 Task: In the Contact  Paisley_Anderson@jpmmorgan.com, Add note: 'Schedule a meeting with the marketing team to analyze campaign performance.'. Mark checkbox to create task to follow up ': In 3 business days '. Create task, with  description: Physical meeting done, Add due date: In 3 Business Days; Add reminder: 30 Minutes before. Set Priority High and add note: Review the attached proposal. Logged in from softage.5@softage.net
Action: Mouse moved to (89, 61)
Screenshot: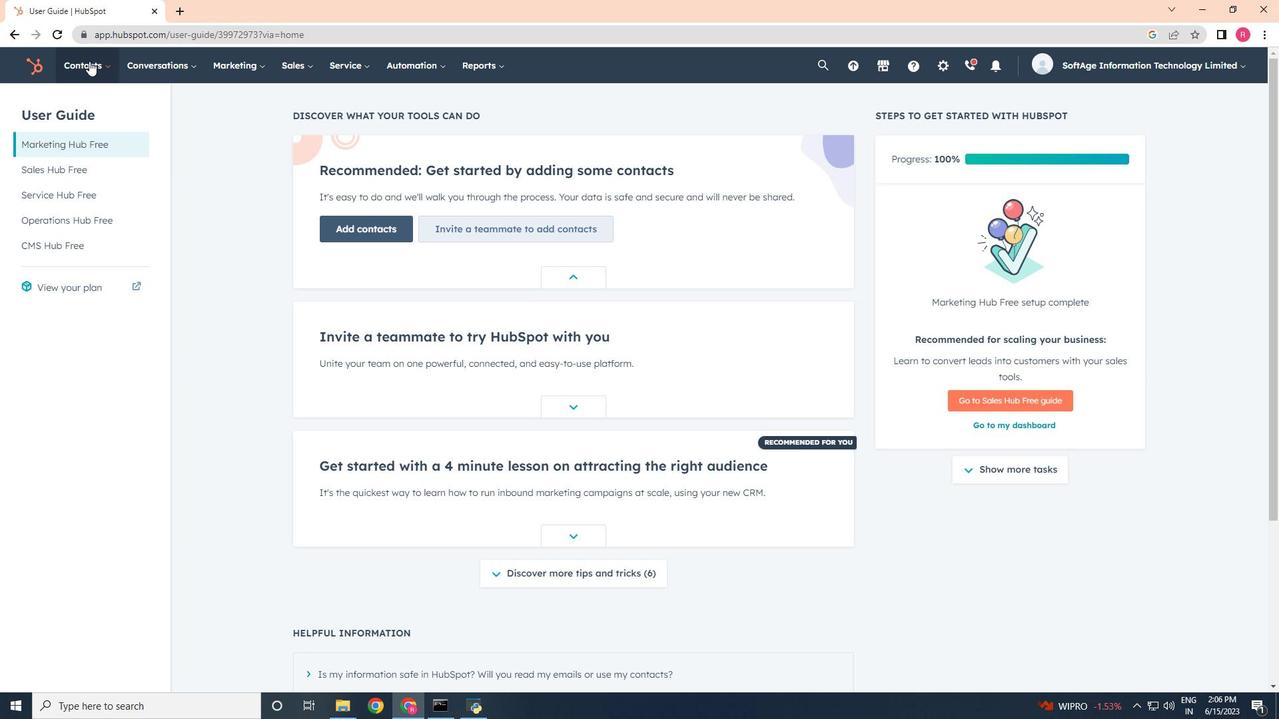 
Action: Mouse pressed left at (89, 61)
Screenshot: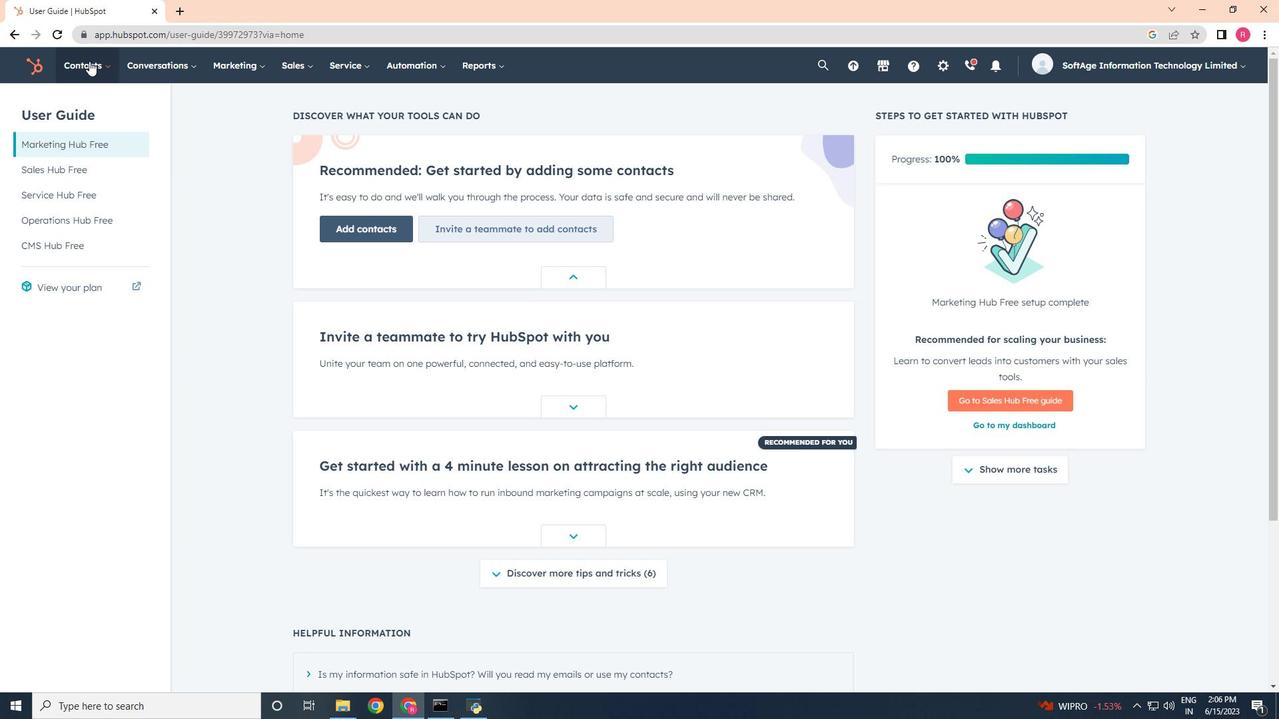 
Action: Mouse moved to (95, 97)
Screenshot: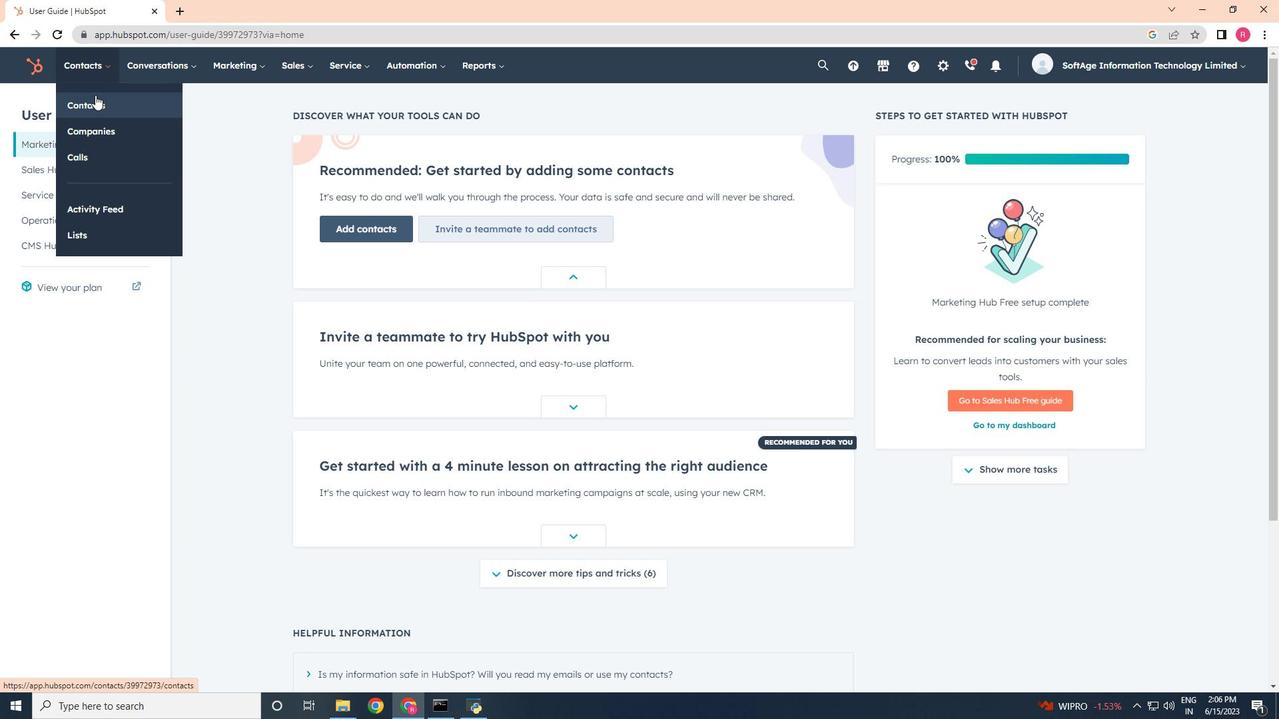 
Action: Mouse pressed left at (95, 97)
Screenshot: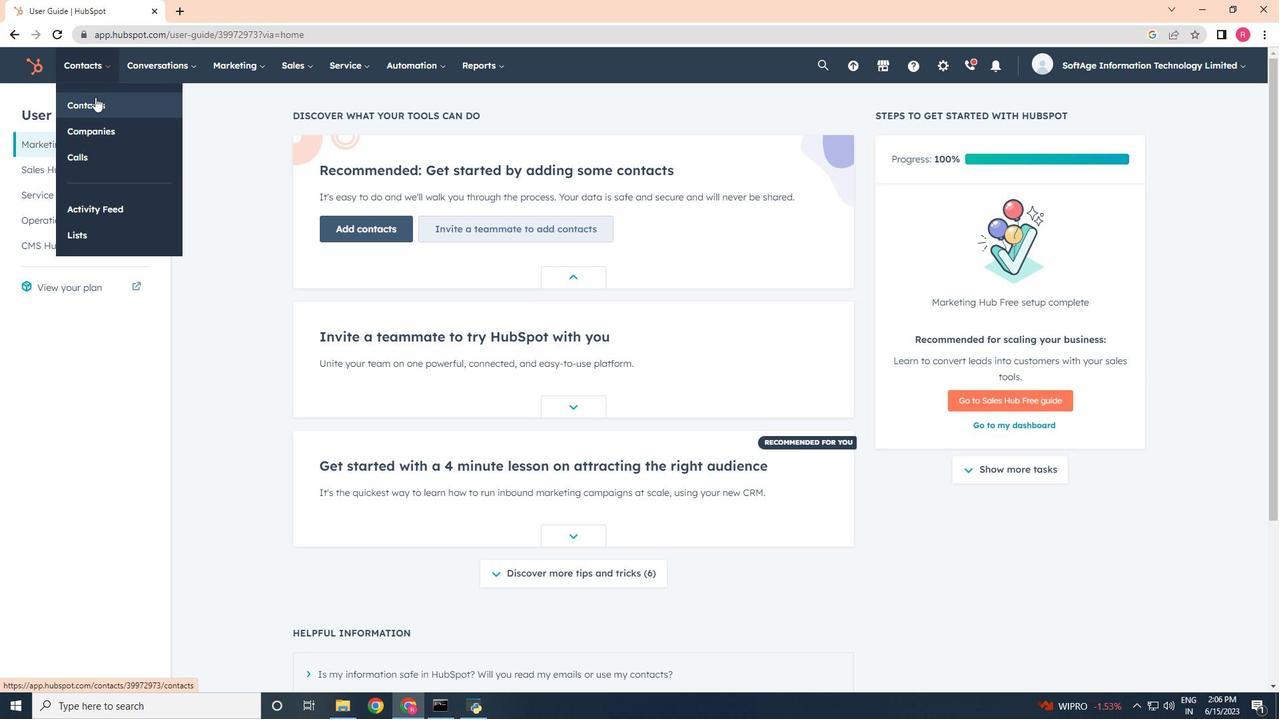 
Action: Mouse moved to (119, 211)
Screenshot: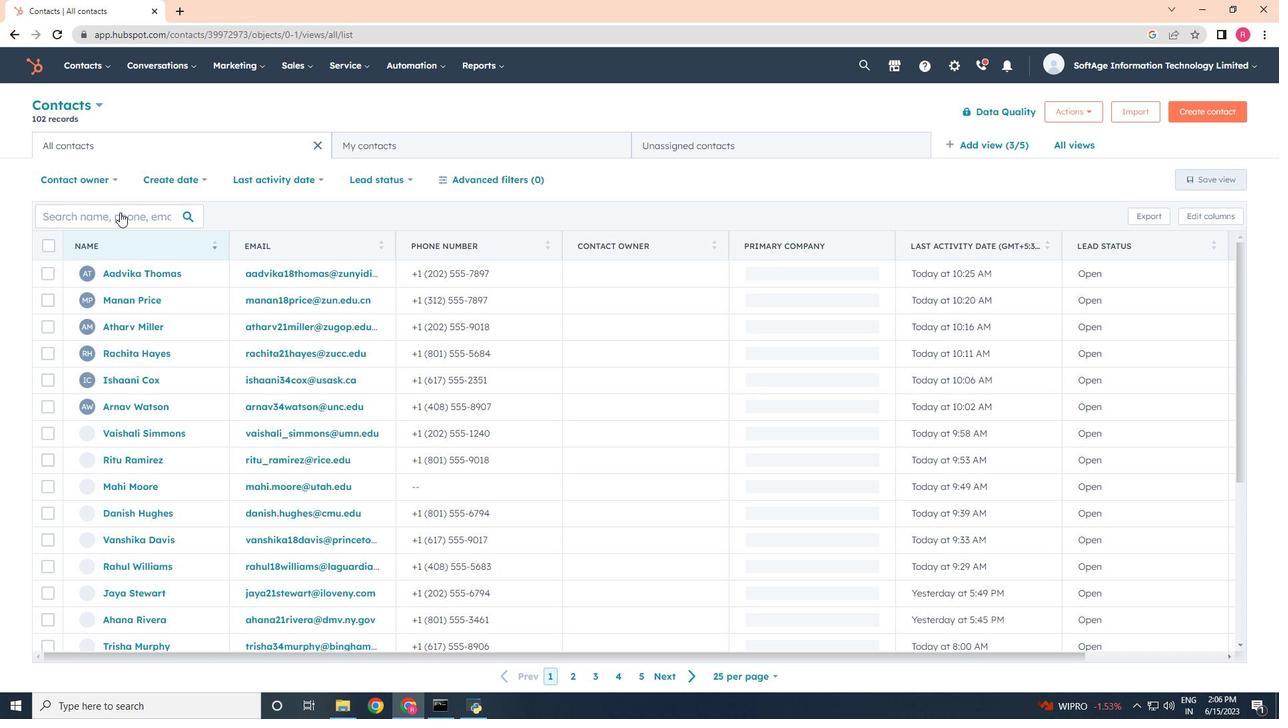 
Action: Mouse pressed left at (119, 211)
Screenshot: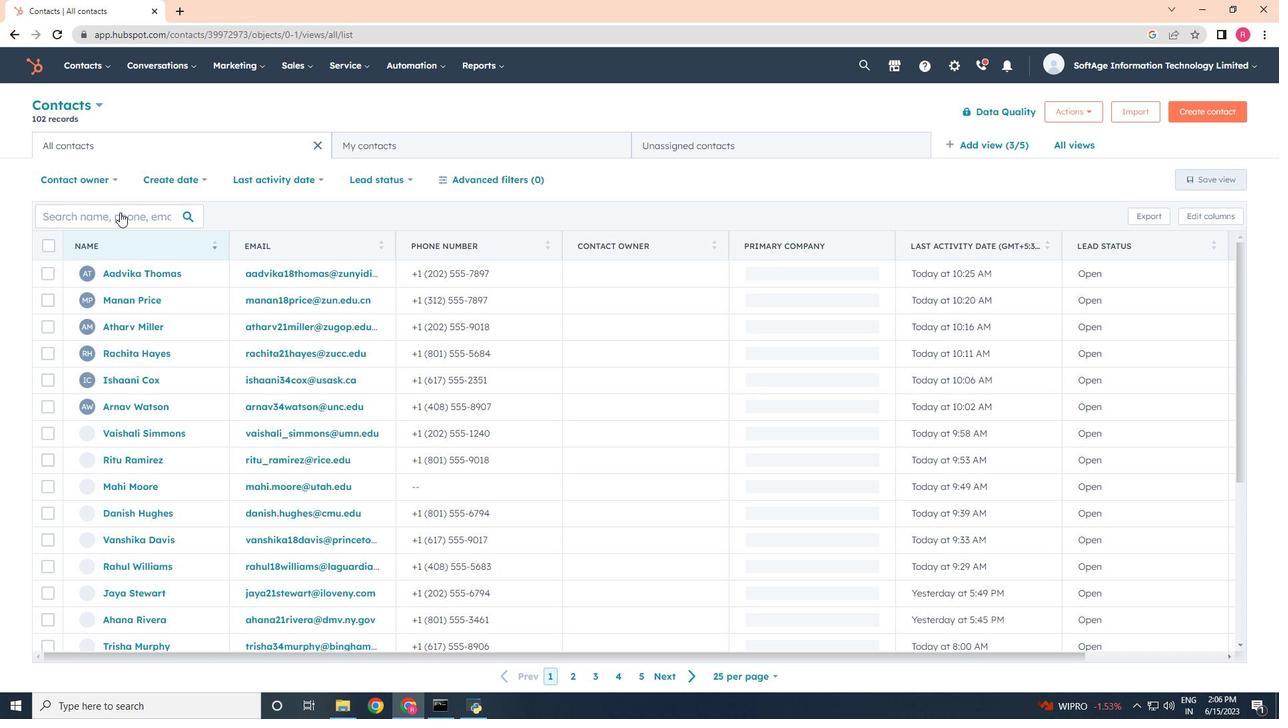 
Action: Mouse moved to (119, 210)
Screenshot: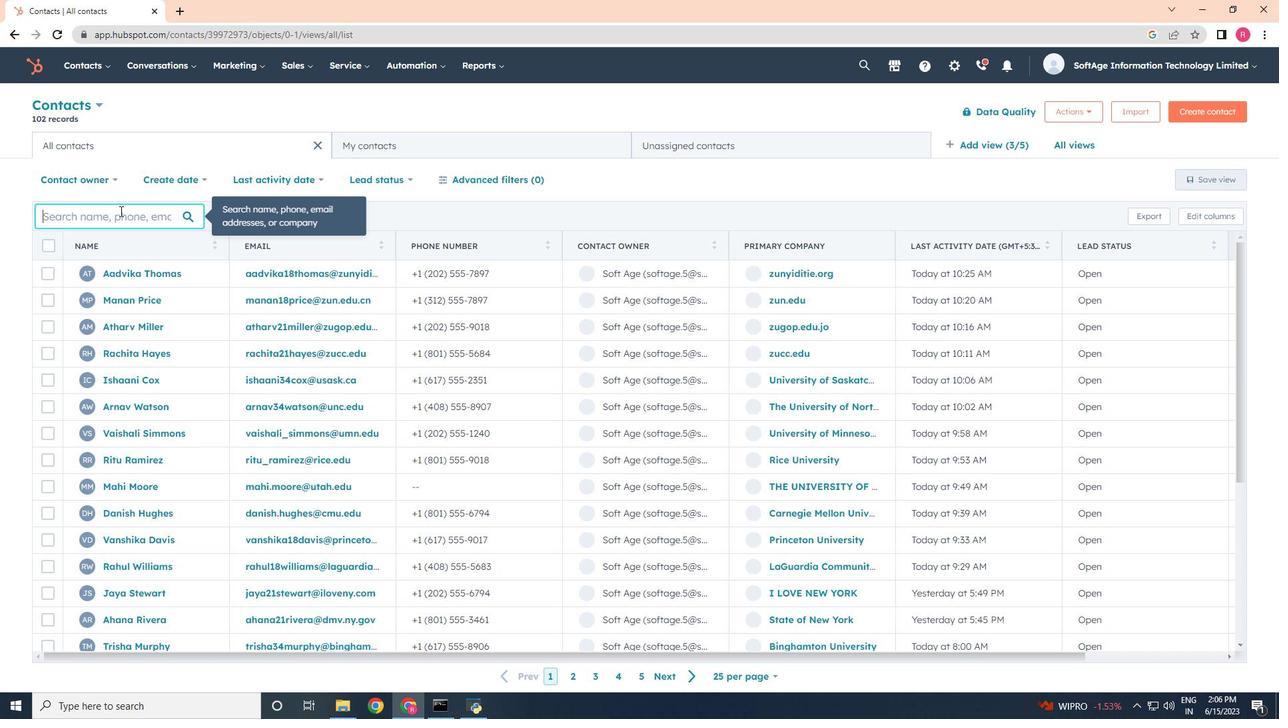 
Action: Key pressed <Key.shift><Key.shift><Key.shift><Key.shift><Key.shift><Key.shift><Key.shift>Paisley<Key.shift><Key.shift><Key.shift><Key.shift><Key.shift><Key.shift>_<Key.shift><Key.shift><Key.shift><Key.shift><Key.shift><Key.shift><Key.shift><Key.shift><Key.shift><Key.shift><Key.shift><Key.shift><Key.shift>Anderson
Screenshot: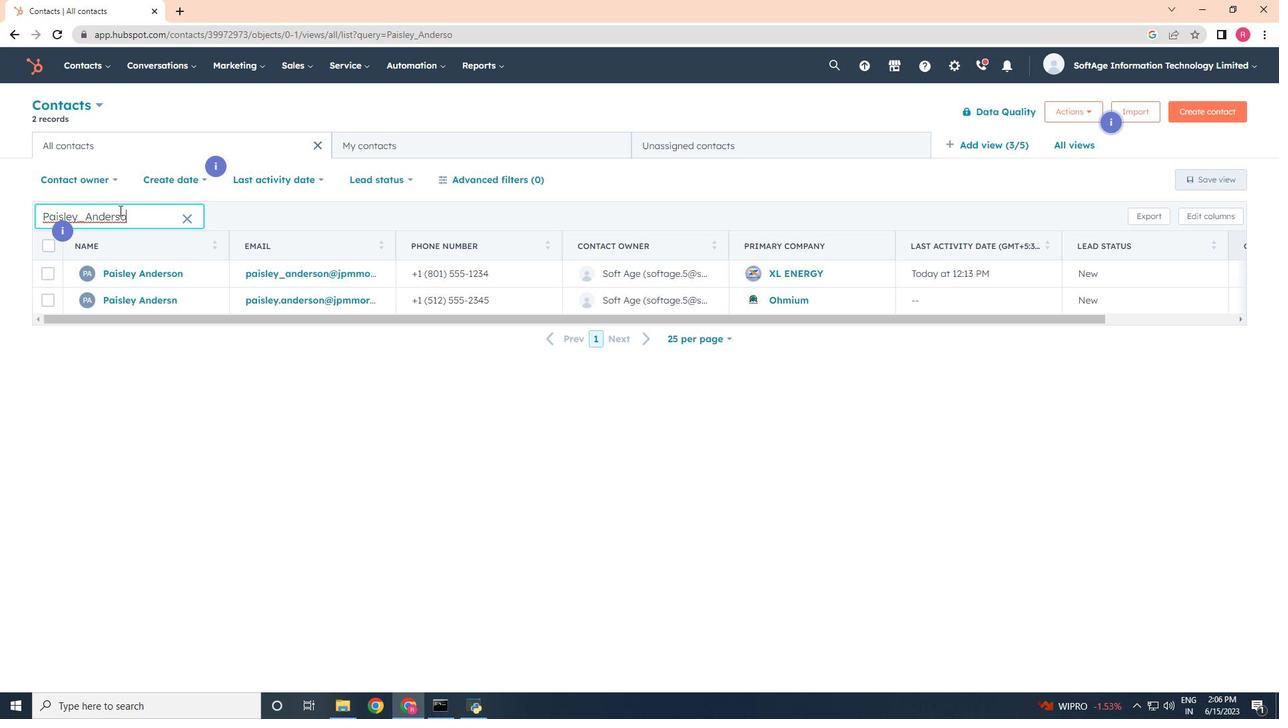 
Action: Mouse moved to (134, 275)
Screenshot: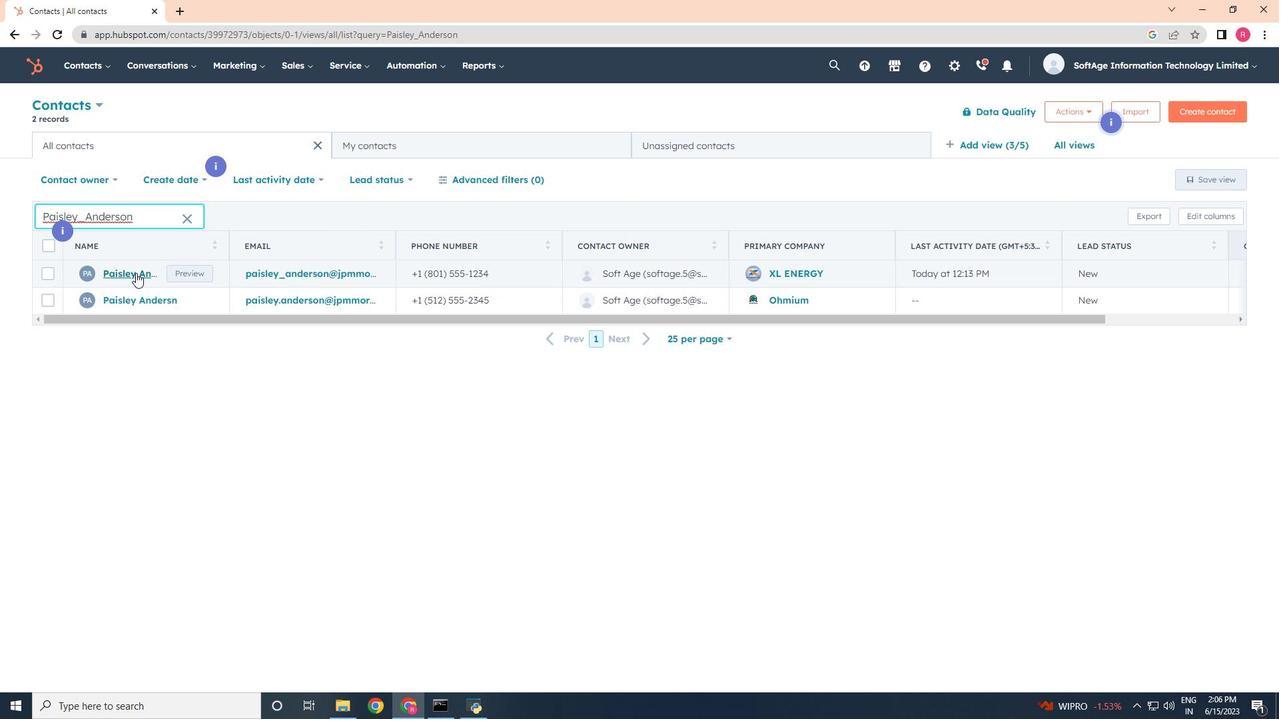 
Action: Mouse pressed left at (134, 275)
Screenshot: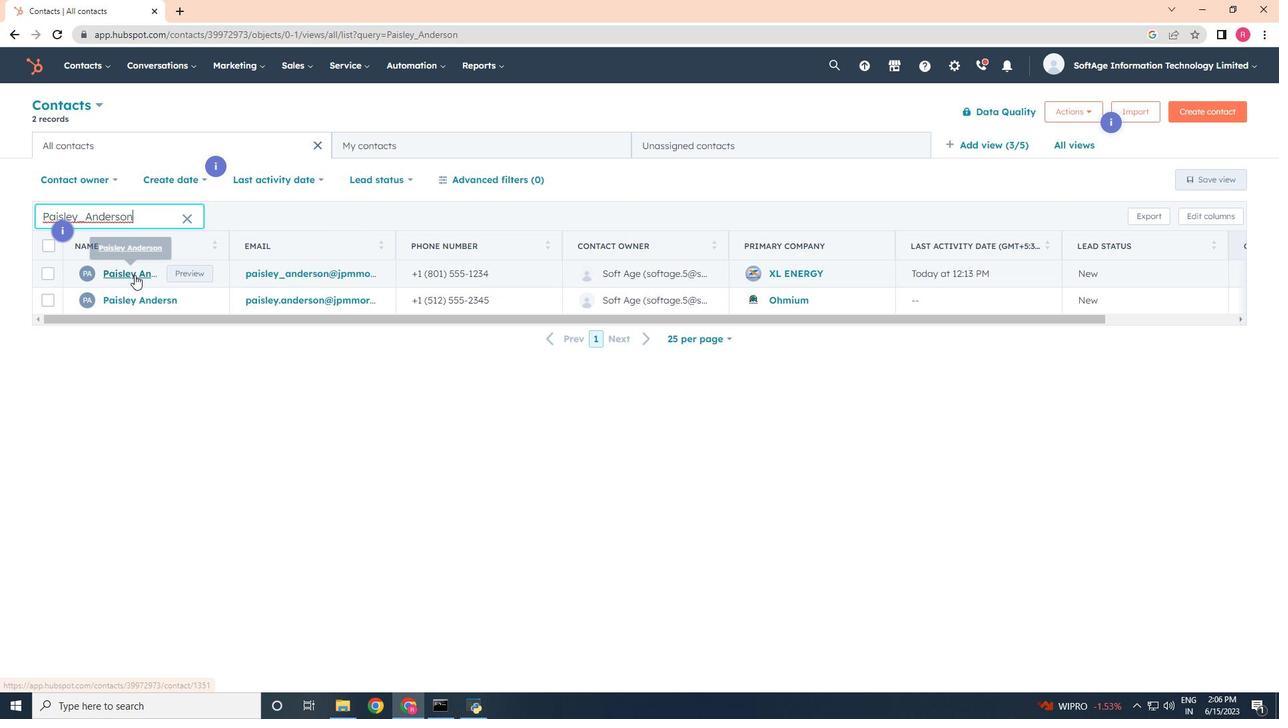 
Action: Mouse moved to (54, 233)
Screenshot: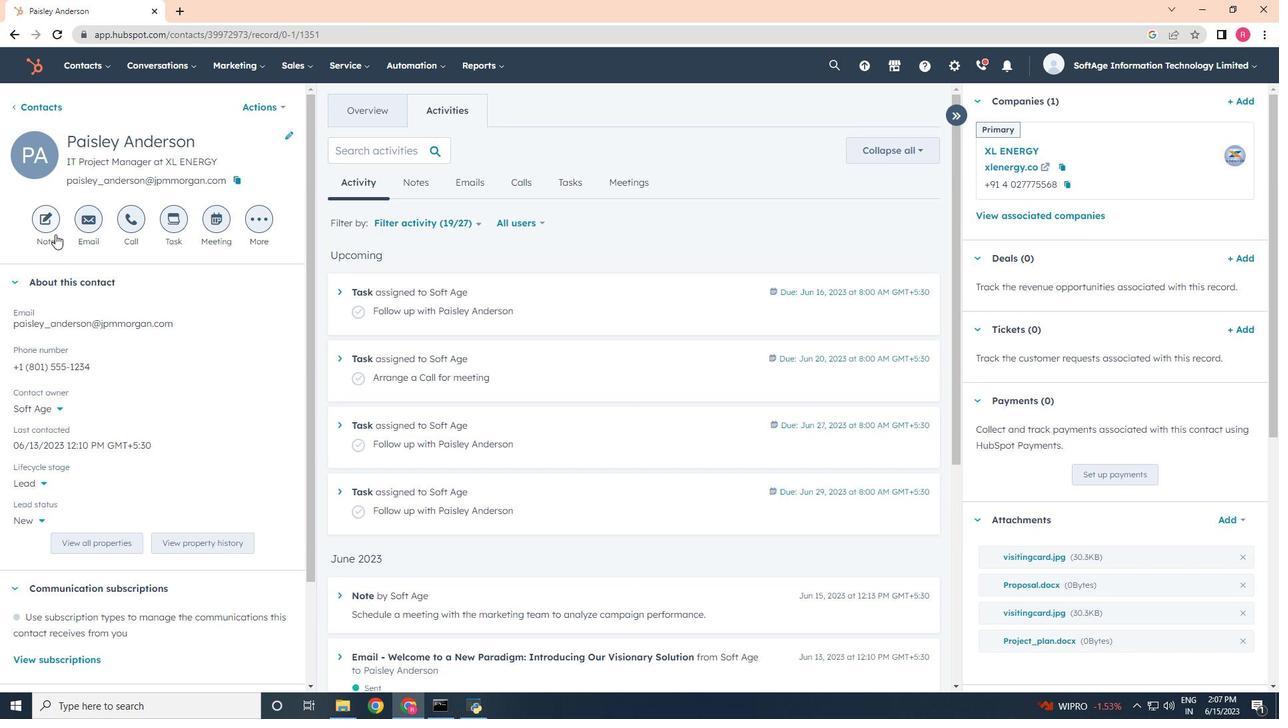 
Action: Mouse pressed left at (54, 233)
Screenshot: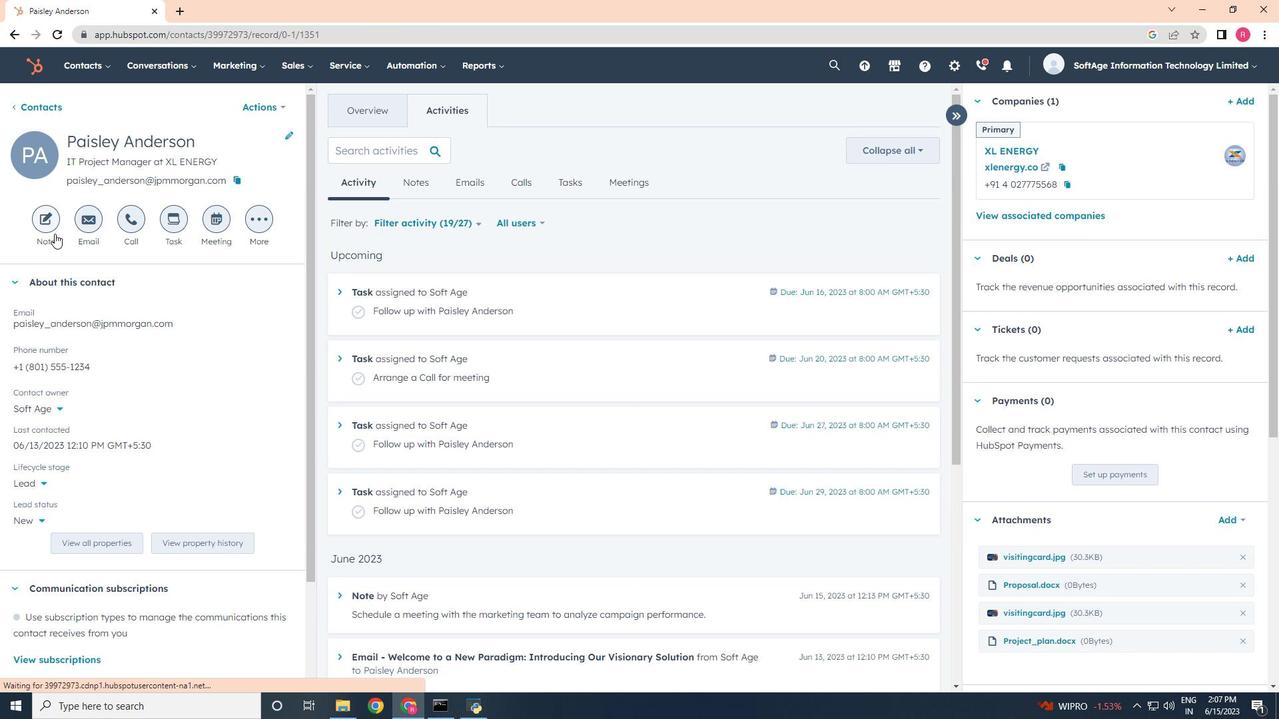 
Action: Mouse moved to (77, 291)
Screenshot: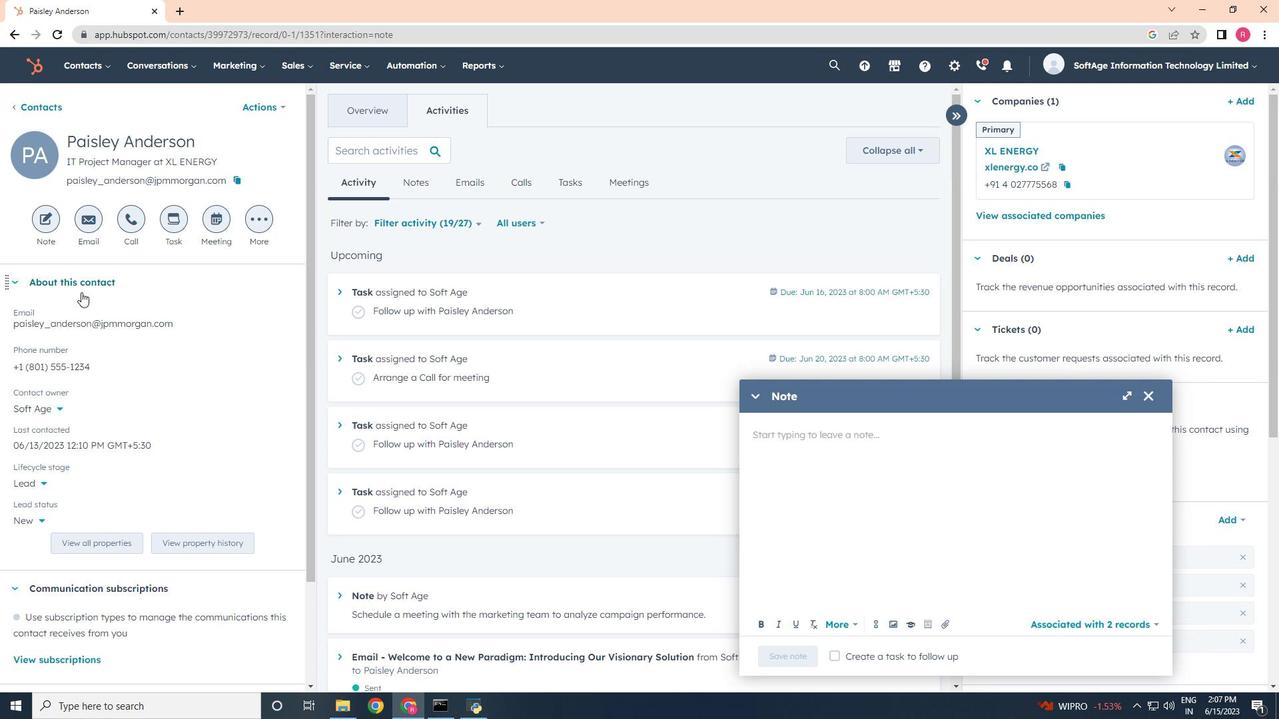 
Action: Key pressed <Key.shift>Schedule<Key.space>a<Key.space>meeting<Key.space>with<Key.space>the<Key.space>marketing<Key.space>team<Key.space>to<Key.space>analyze<Key.space>x<Key.backspace>campaogn<Key.space>performance.
Screenshot: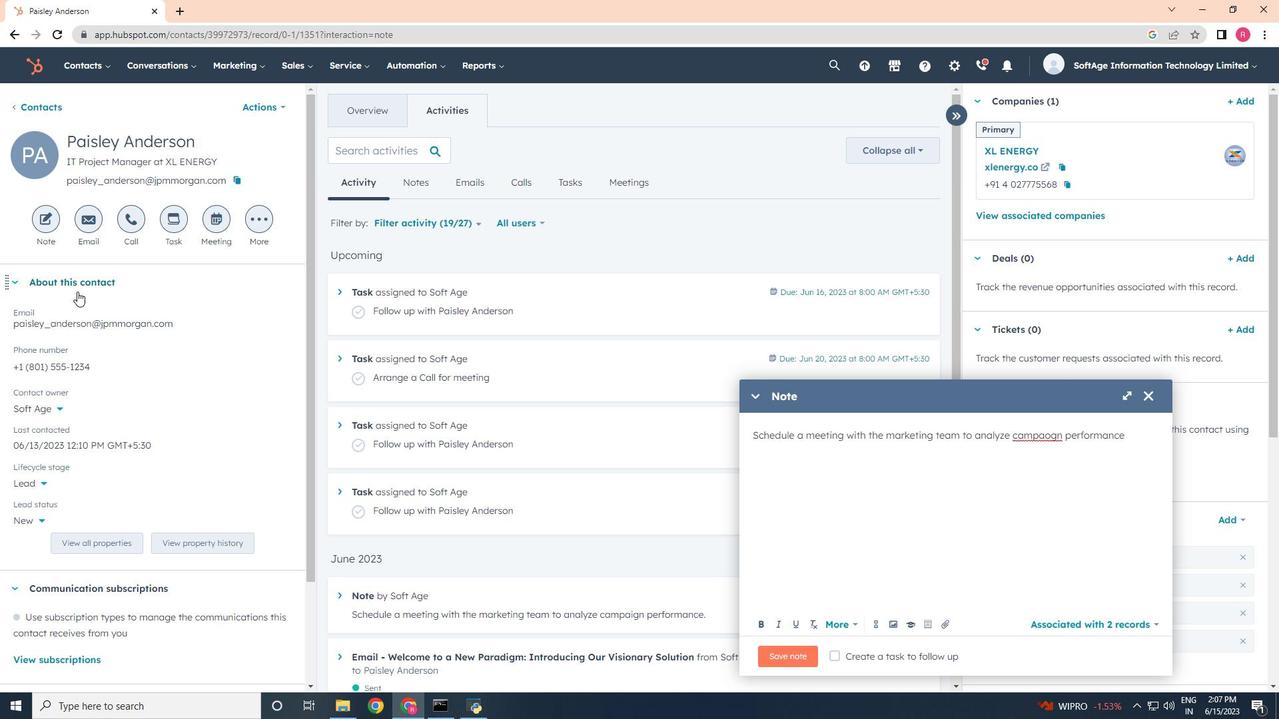 
Action: Mouse moved to (1051, 438)
Screenshot: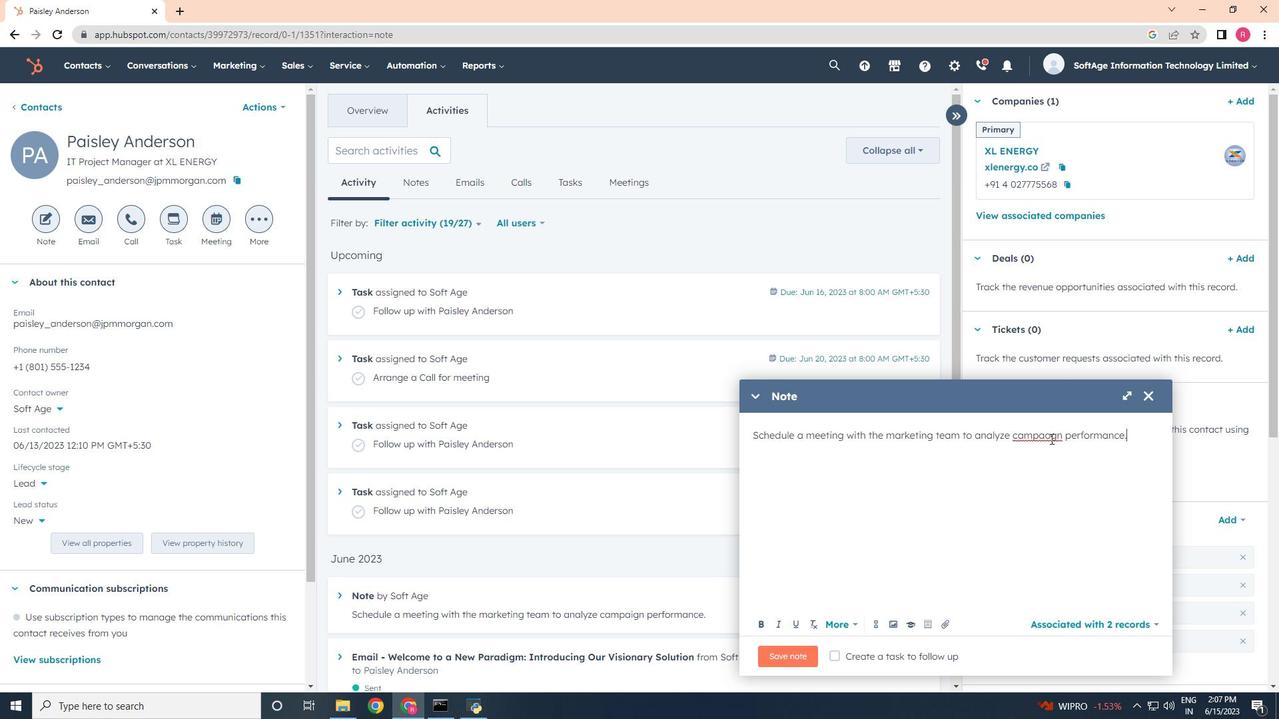 
Action: Mouse pressed left at (1051, 438)
Screenshot: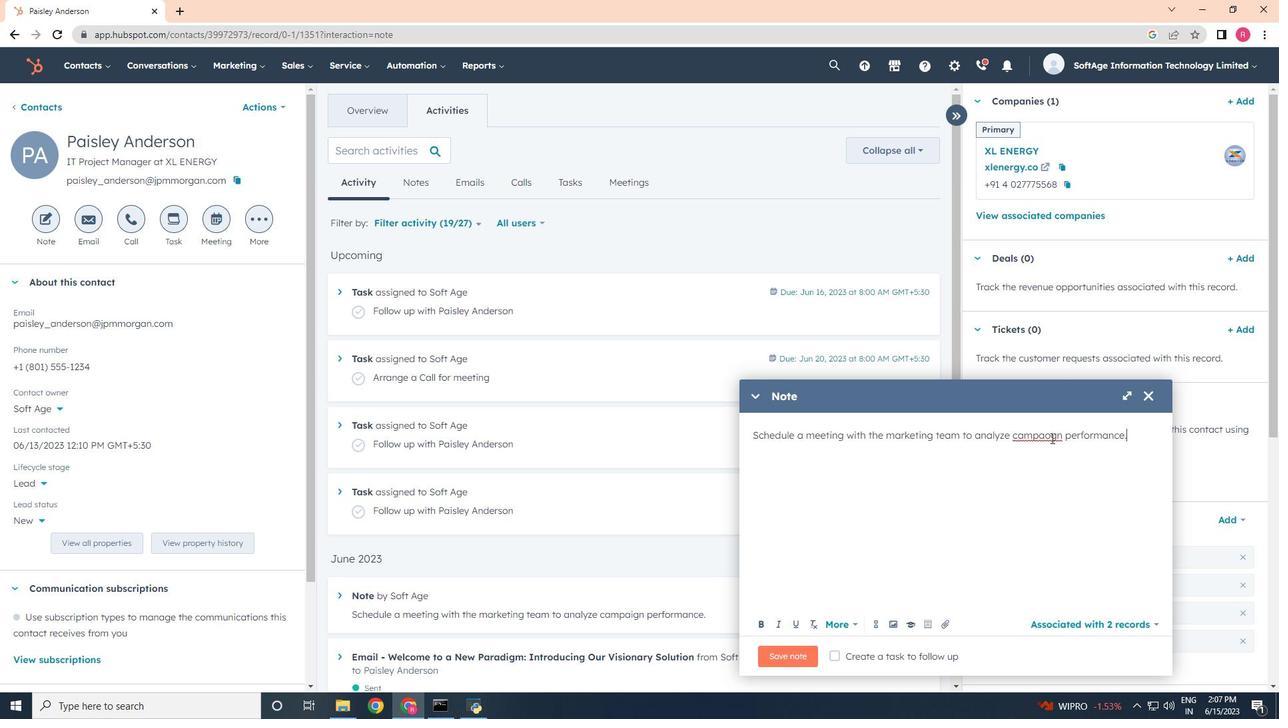 
Action: Mouse moved to (947, 571)
Screenshot: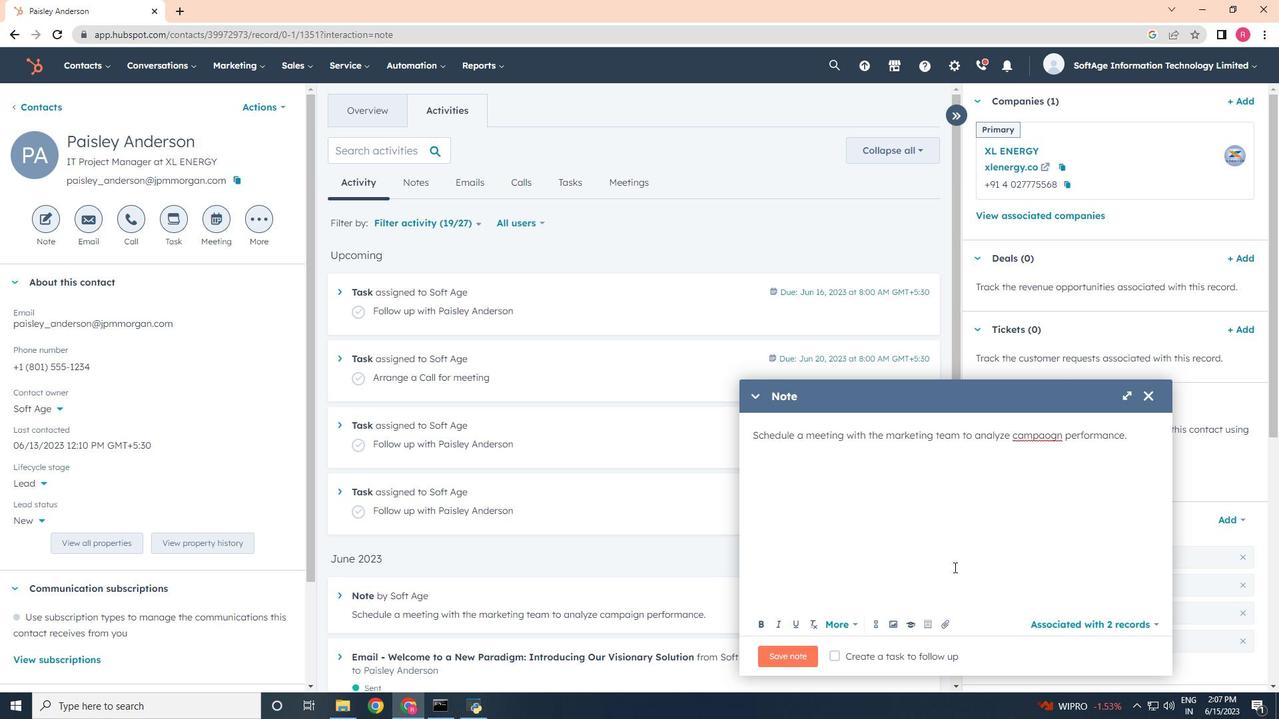 
Action: Key pressed <Key.backspace>i
Screenshot: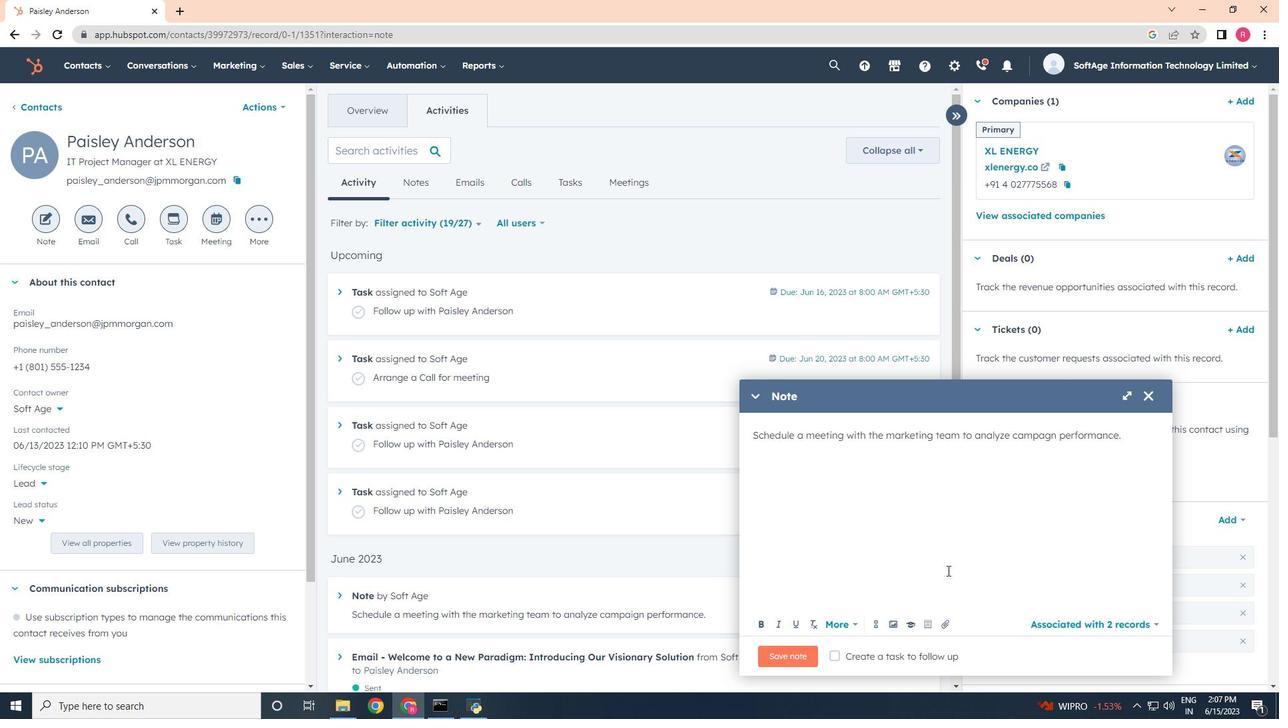 
Action: Mouse moved to (831, 659)
Screenshot: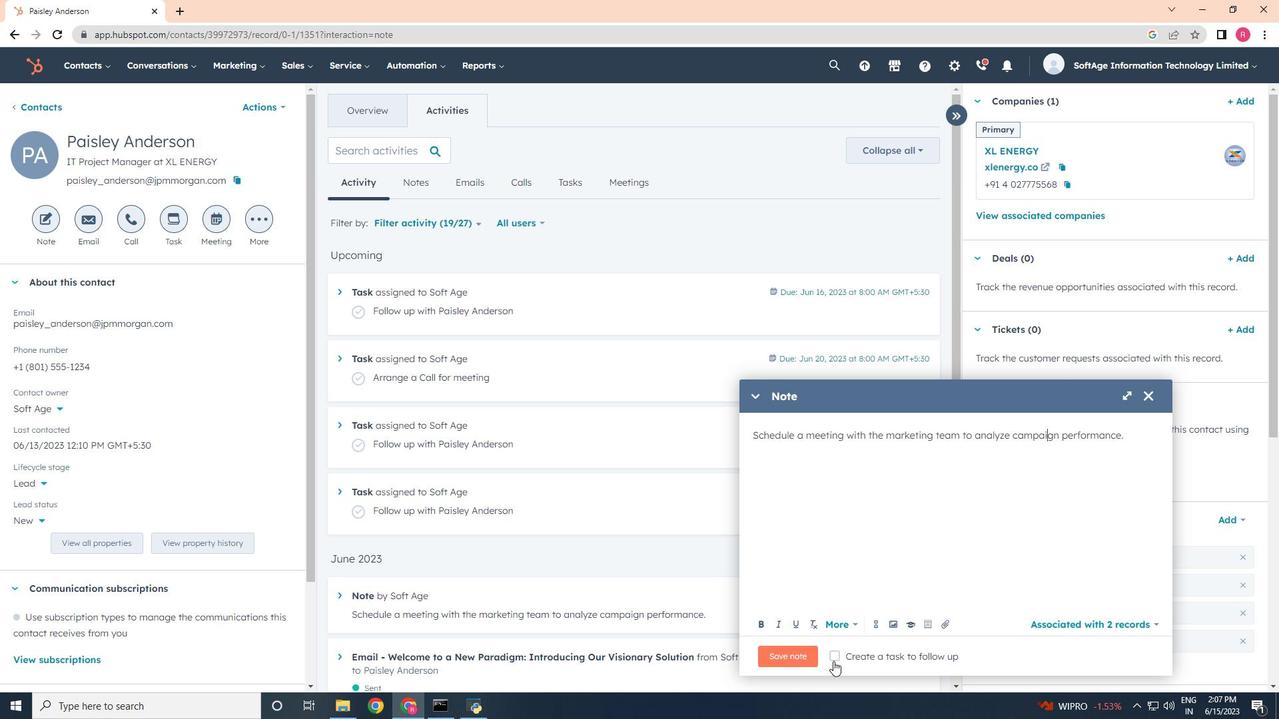 
Action: Mouse pressed left at (831, 659)
Screenshot: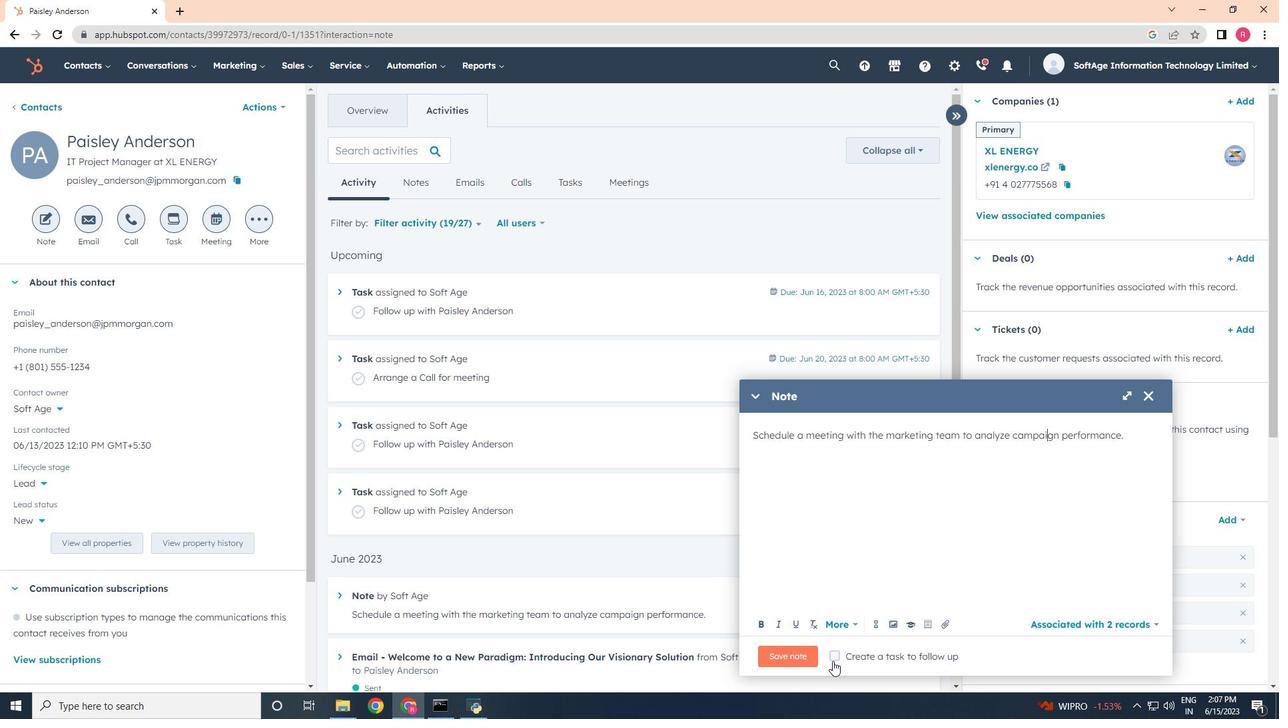 
Action: Mouse moved to (1049, 655)
Screenshot: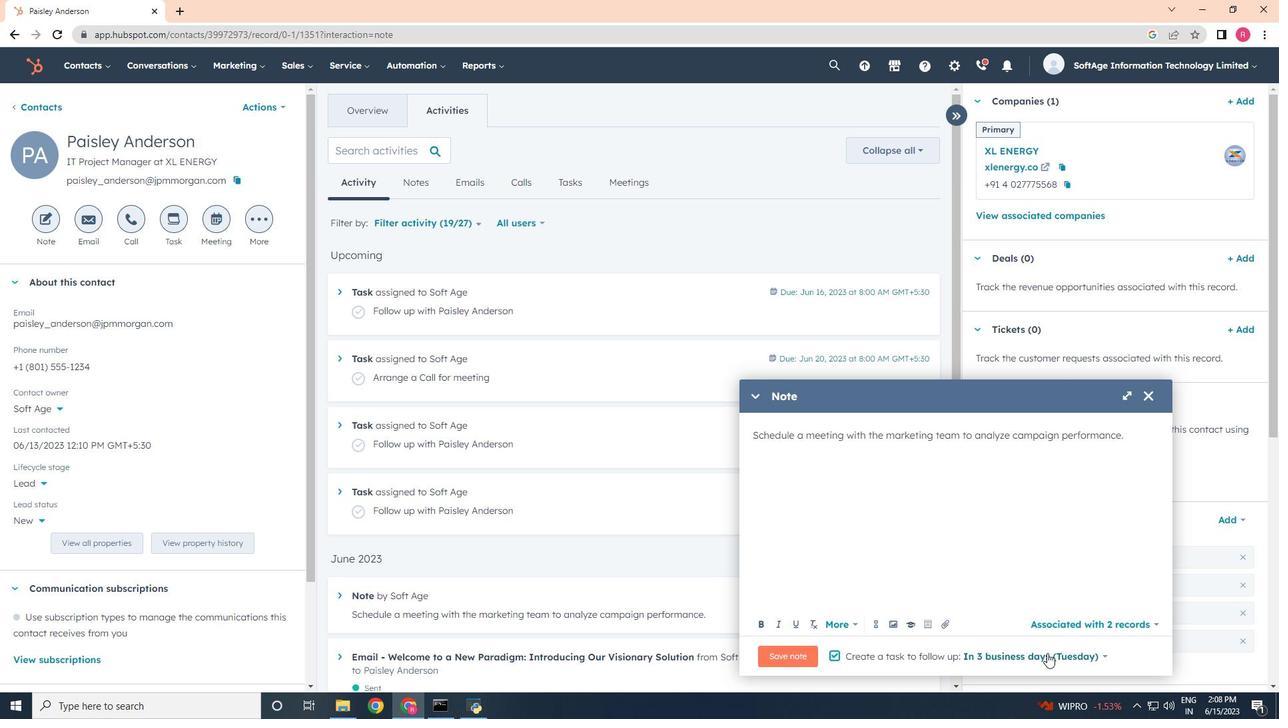 
Action: Mouse pressed left at (1049, 655)
Screenshot: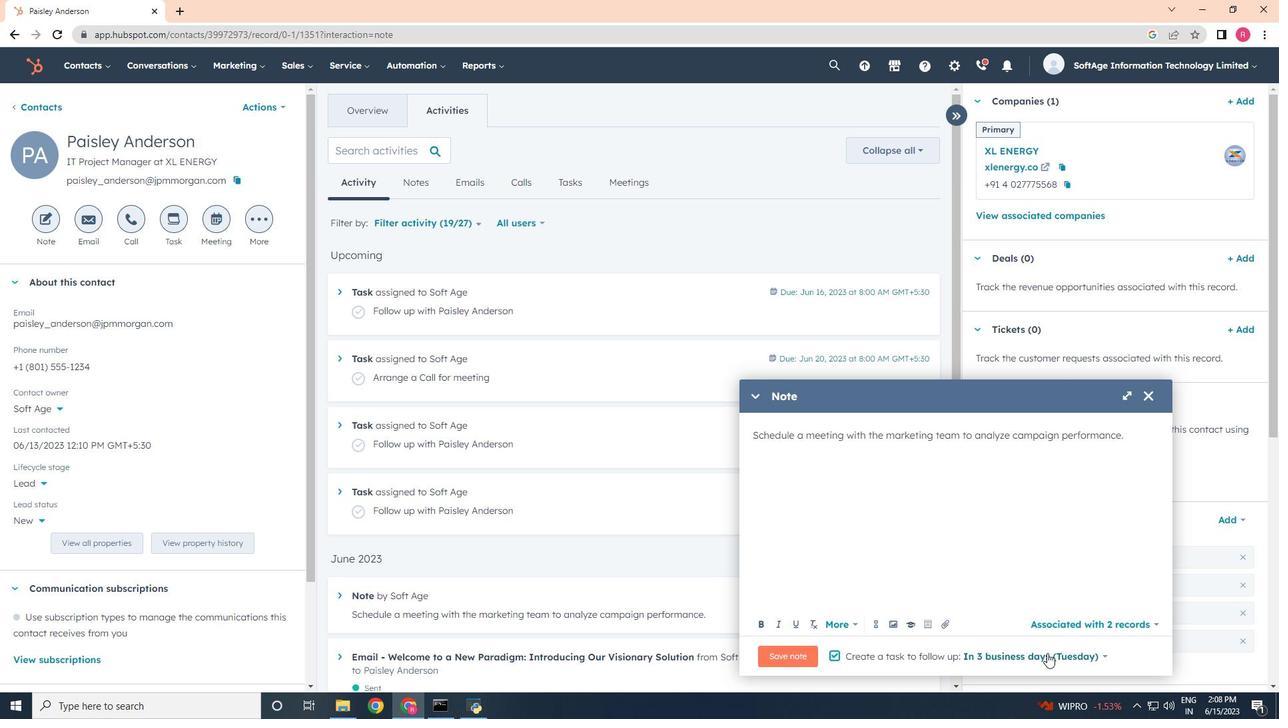 
Action: Mouse moved to (1057, 524)
Screenshot: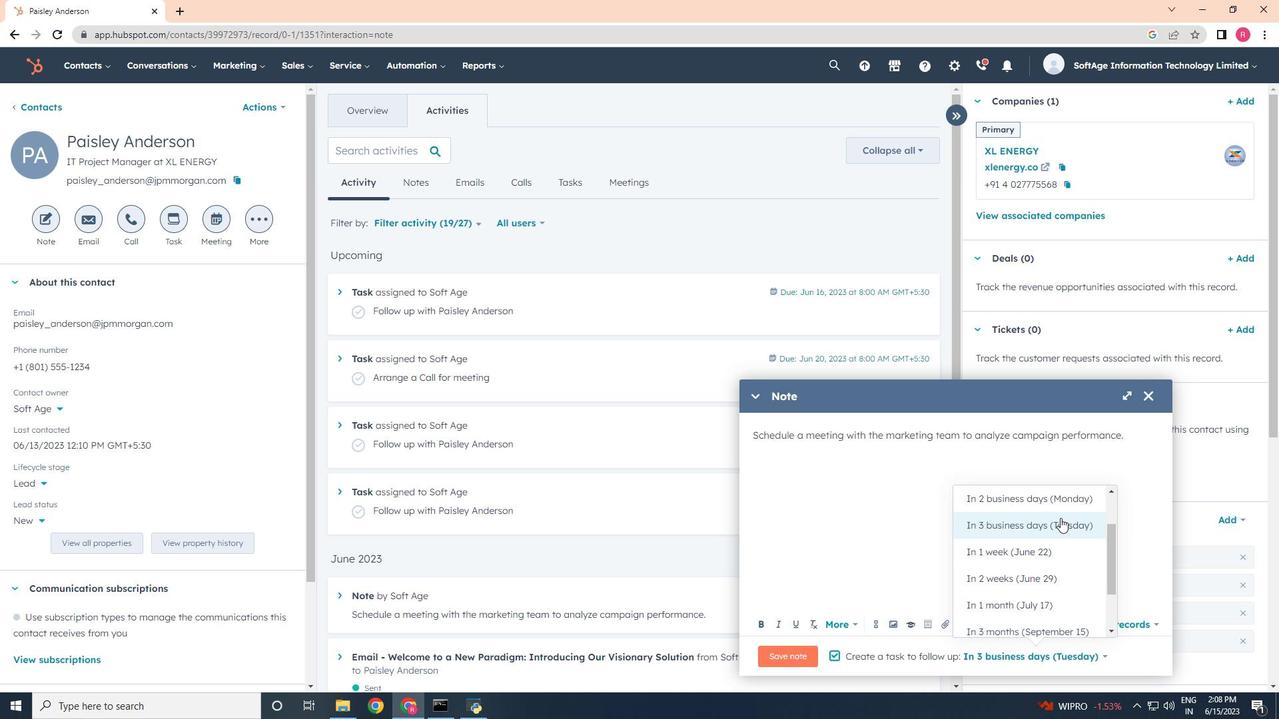 
Action: Mouse pressed left at (1057, 524)
Screenshot: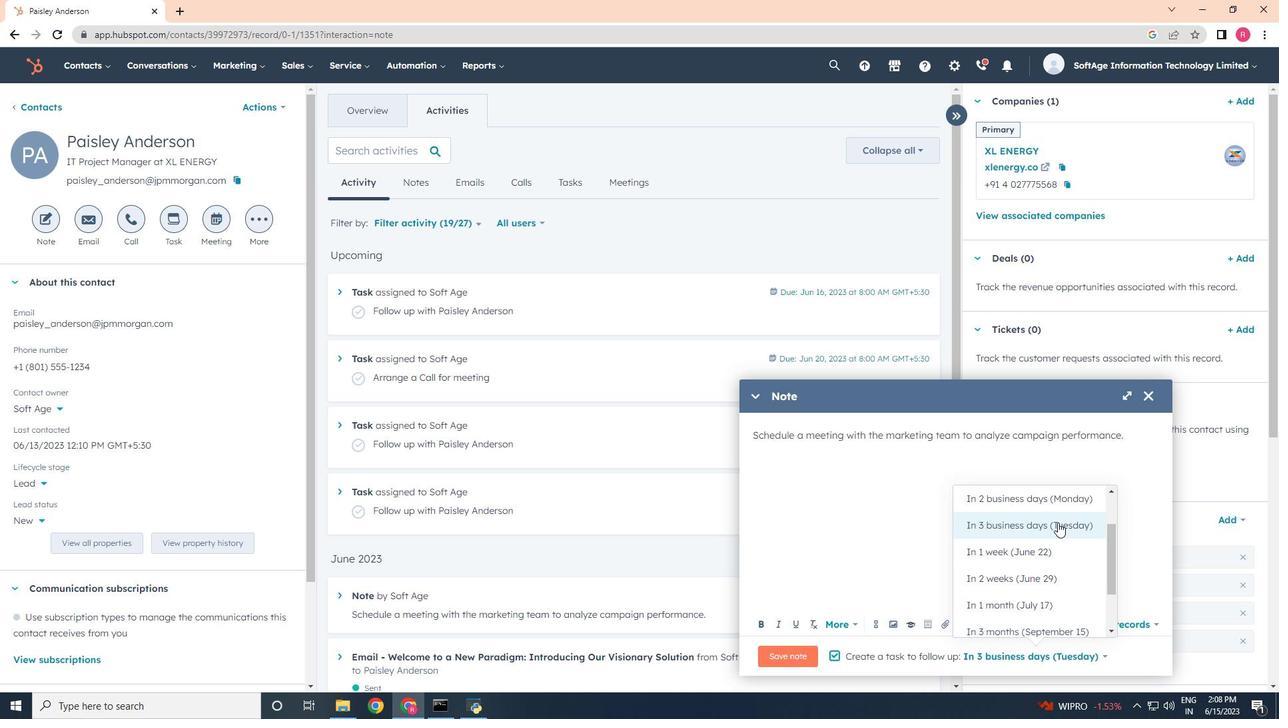
Action: Mouse moved to (793, 655)
Screenshot: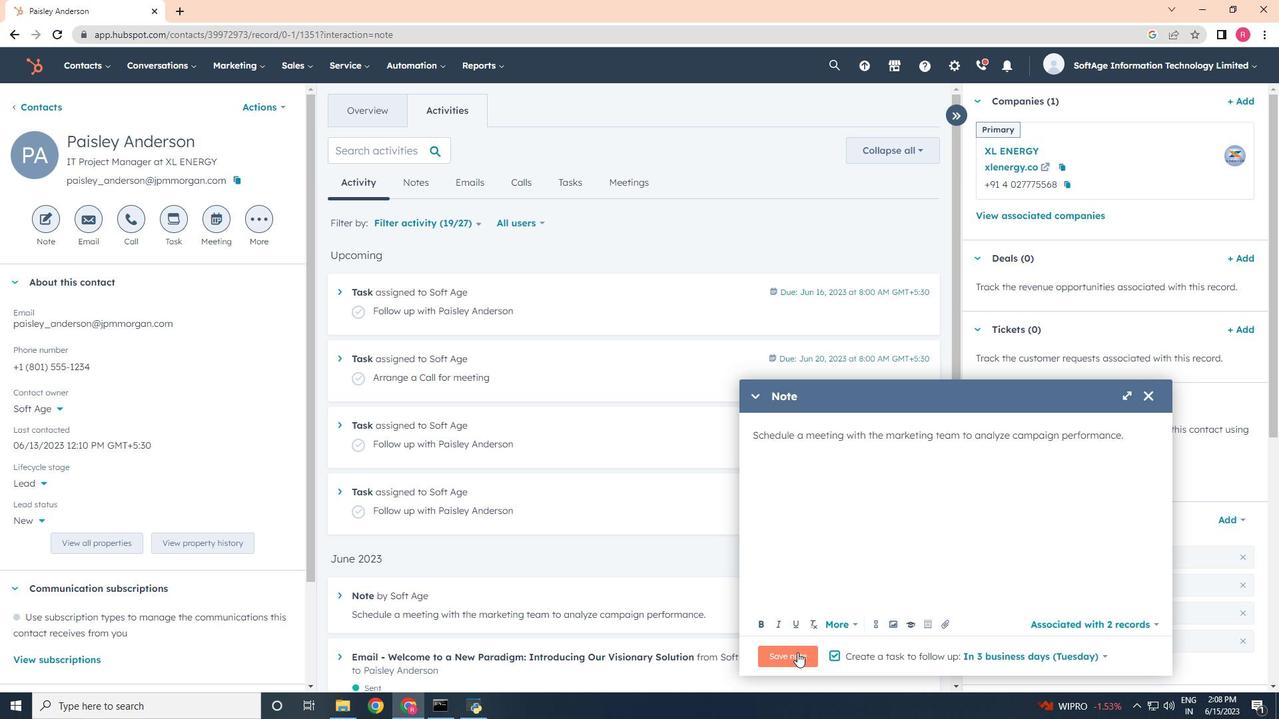 
Action: Mouse pressed left at (793, 655)
Screenshot: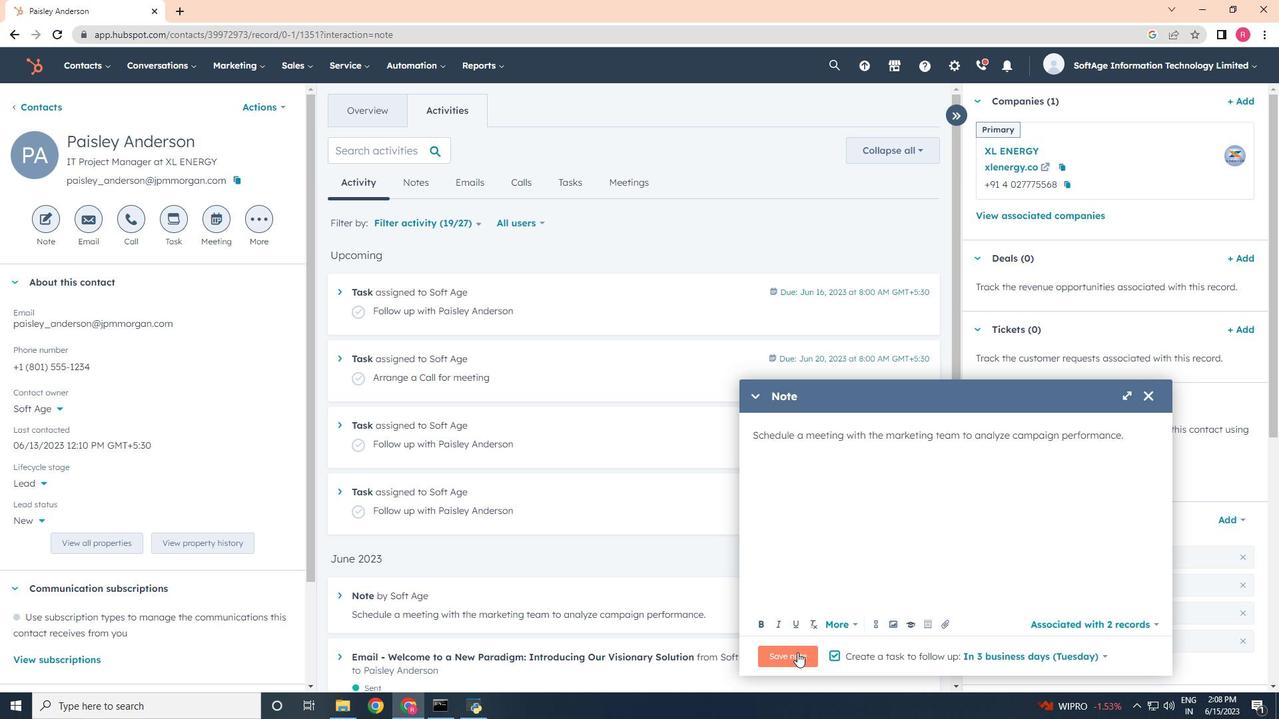 
Action: Mouse moved to (183, 225)
Screenshot: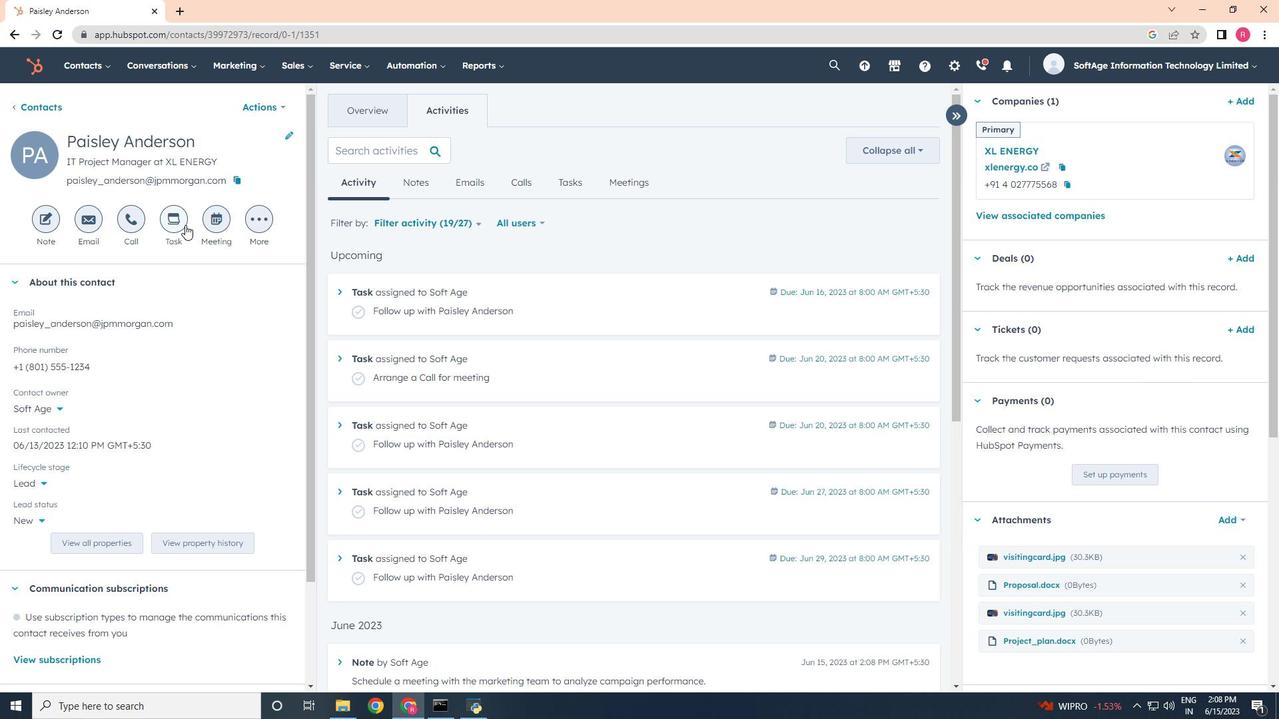 
Action: Mouse pressed left at (183, 225)
Screenshot: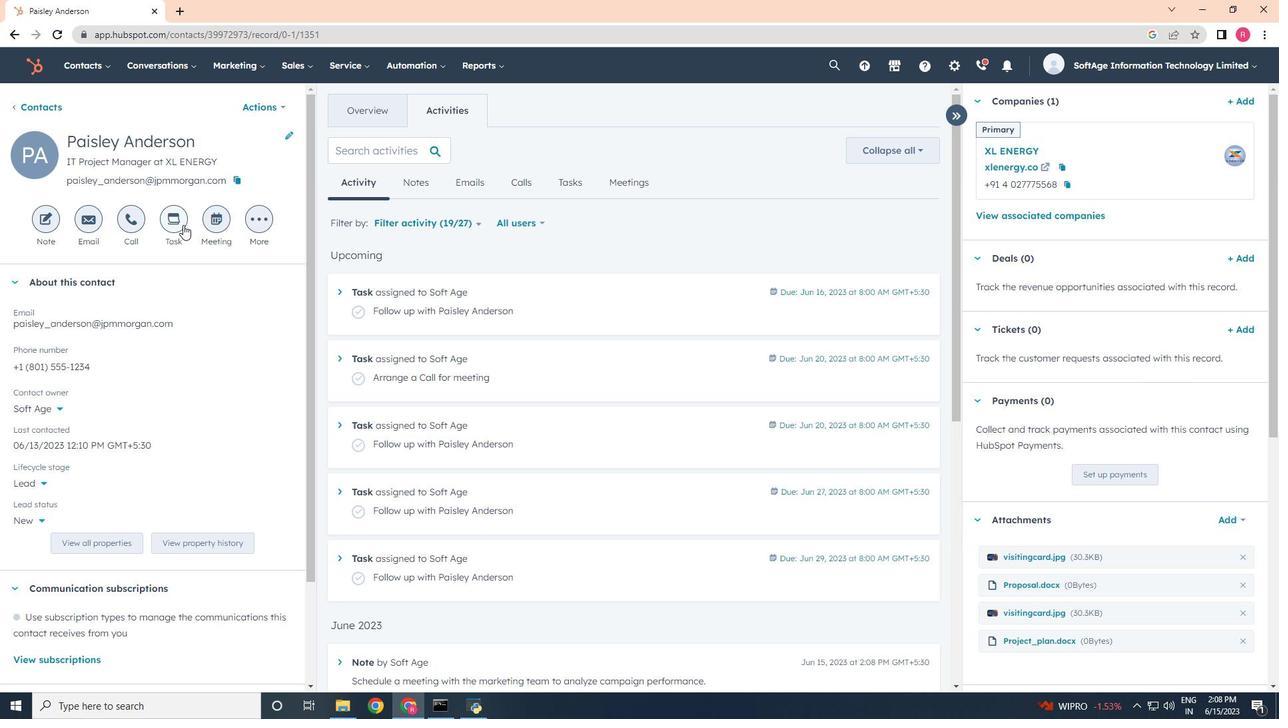 
Action: Mouse moved to (817, 379)
Screenshot: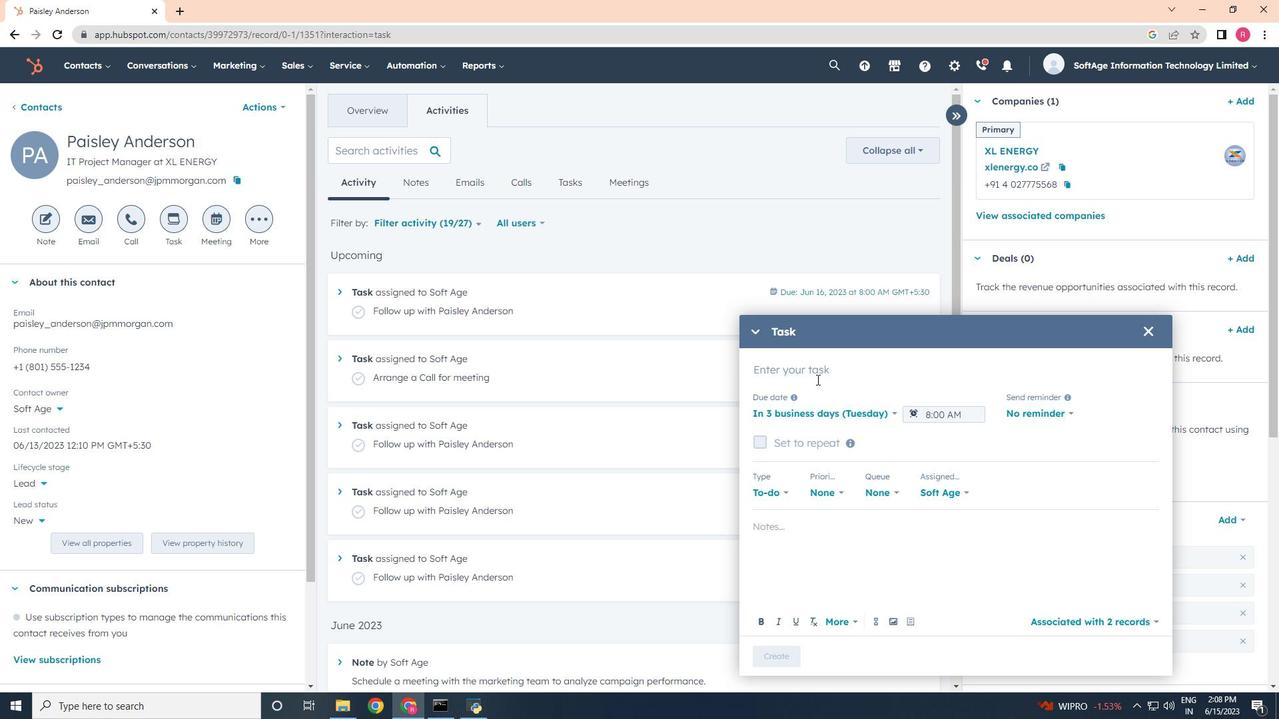 
Action: Mouse pressed left at (817, 379)
Screenshot: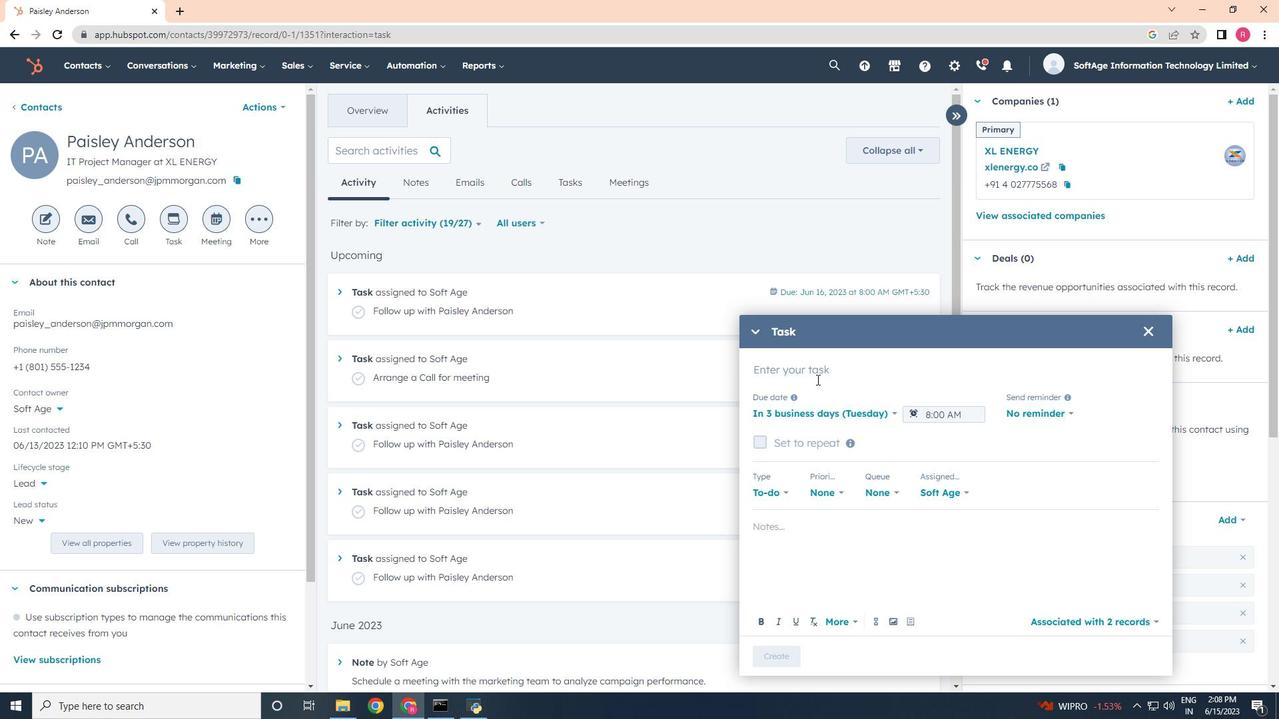 
Action: Mouse moved to (689, 298)
Screenshot: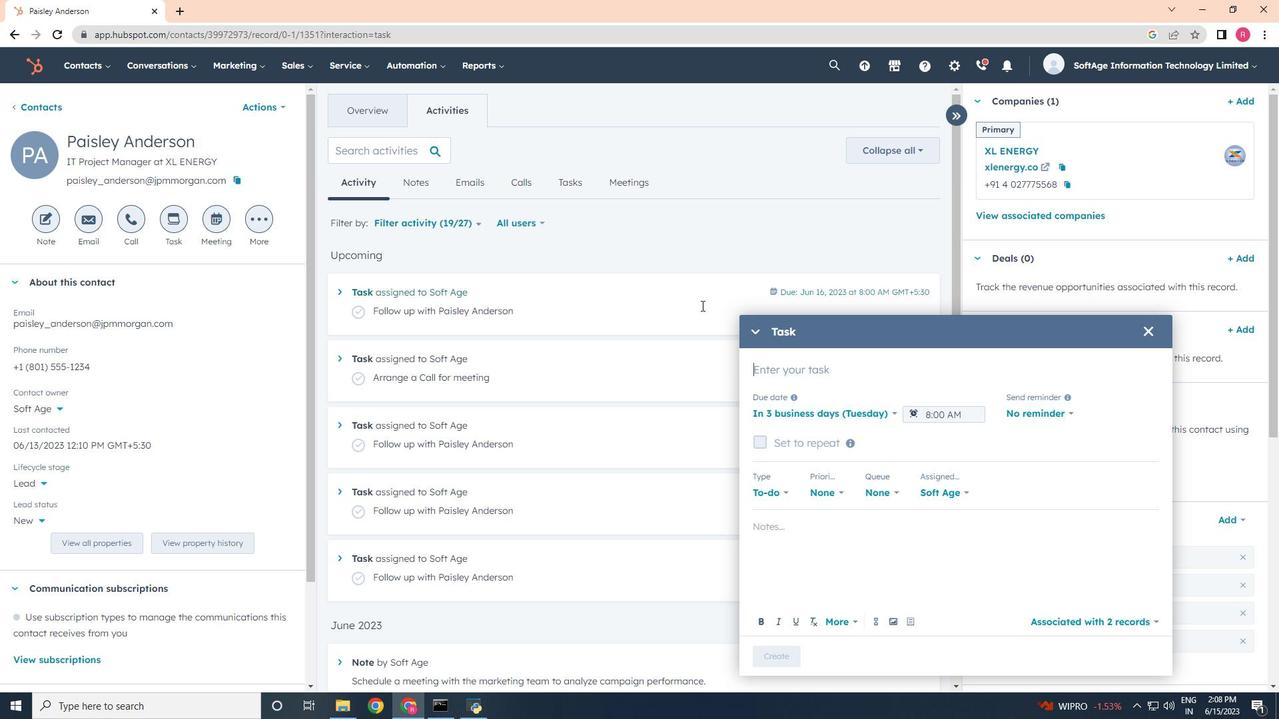 
Action: Key pressed <Key.shift>Physu<Key.backspace>ical<Key.space>meeting<Key.space>done
Screenshot: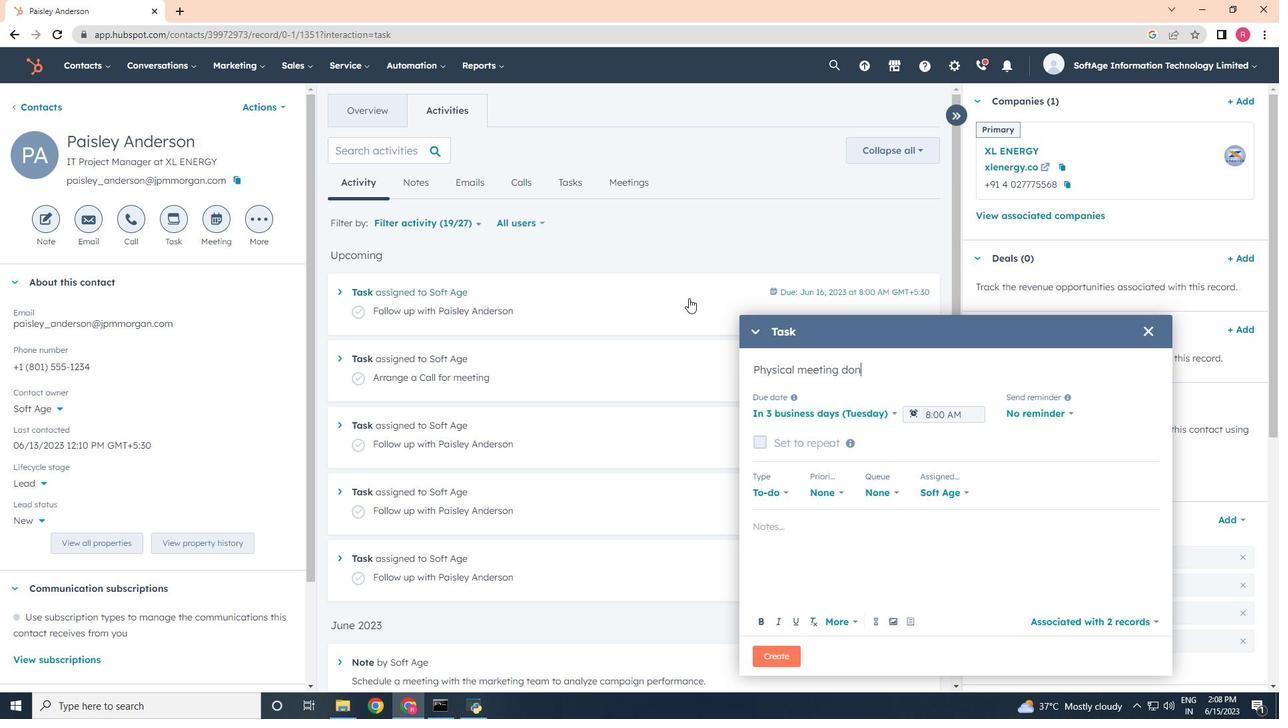 
Action: Mouse moved to (847, 419)
Screenshot: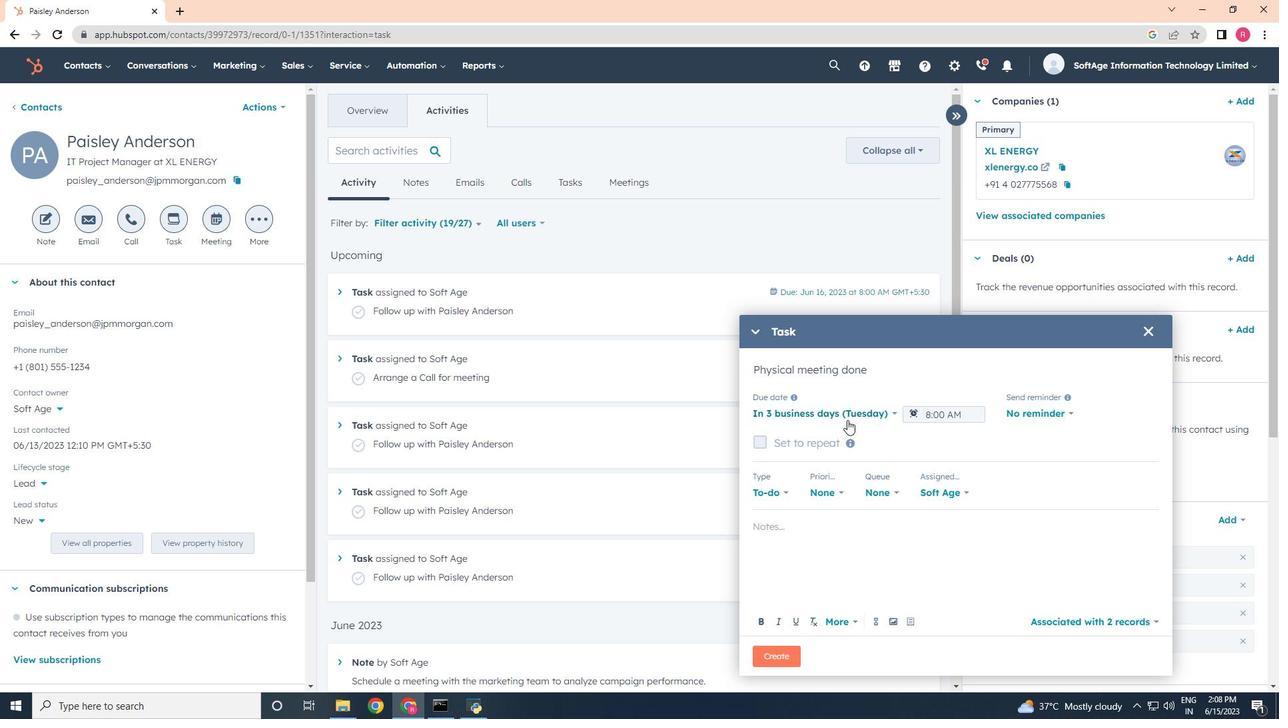 
Action: Mouse pressed left at (847, 419)
Screenshot: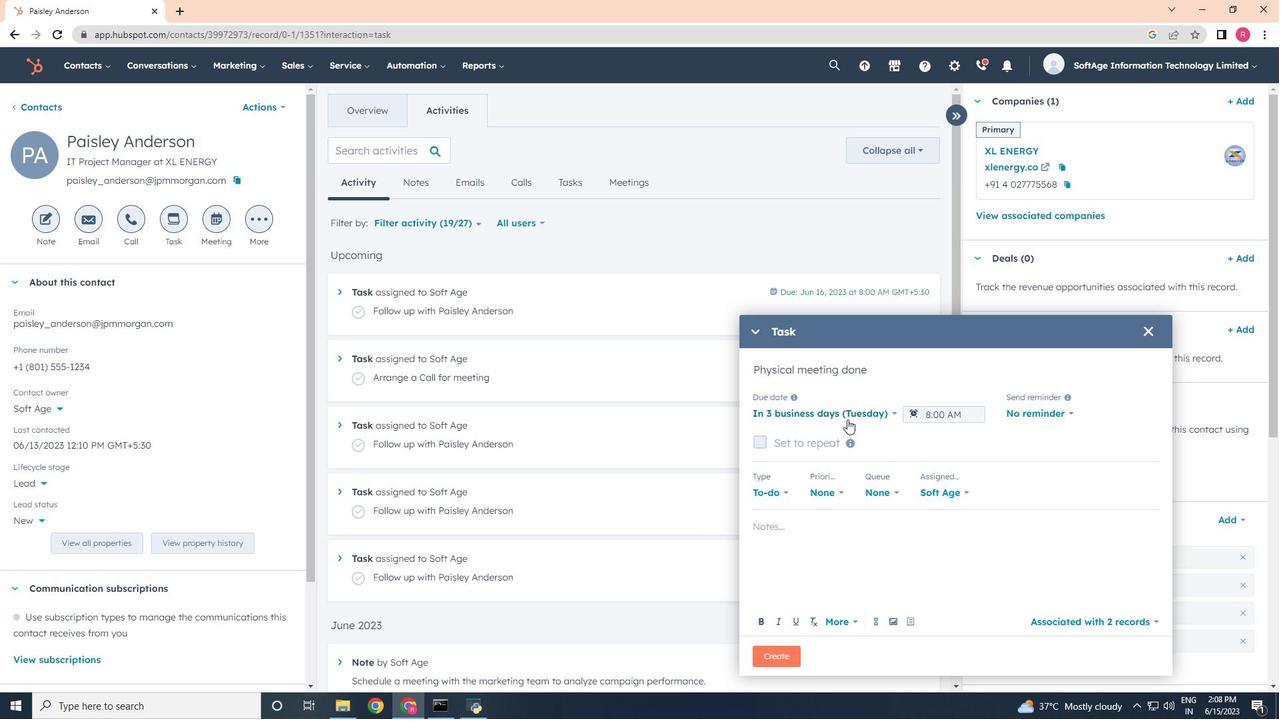 
Action: Mouse moved to (808, 465)
Screenshot: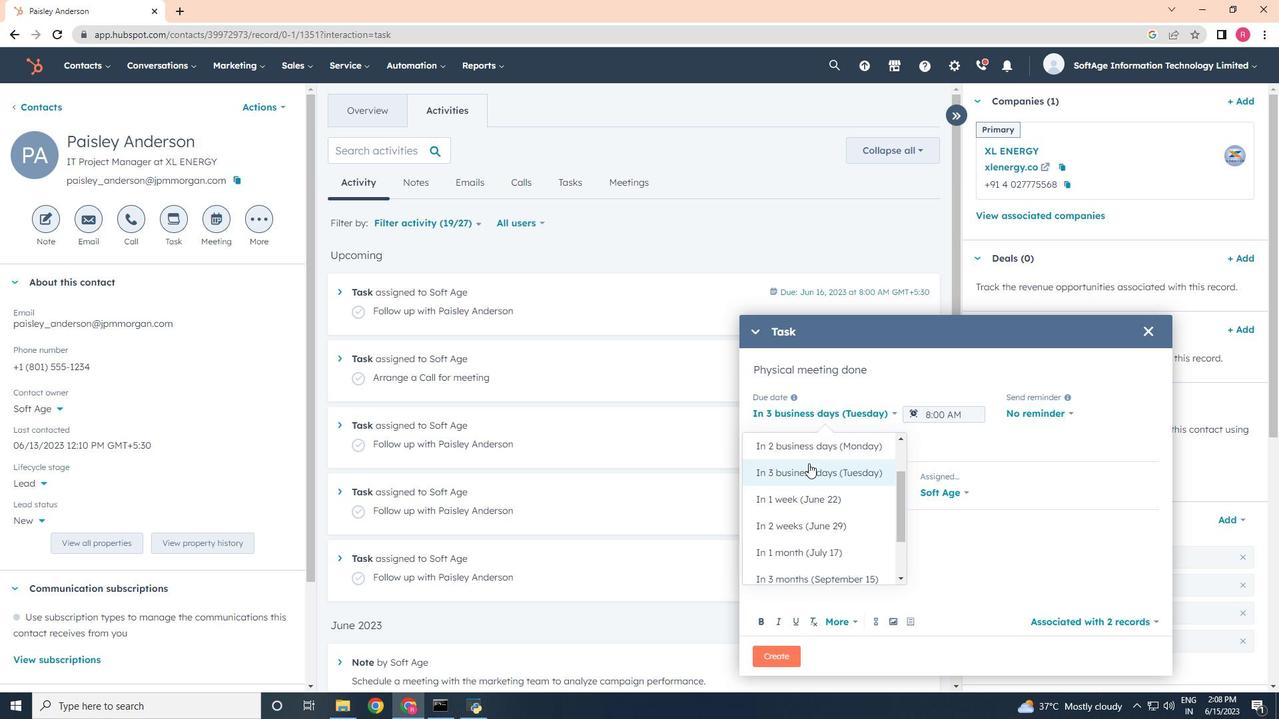 
Action: Mouse pressed left at (808, 465)
Screenshot: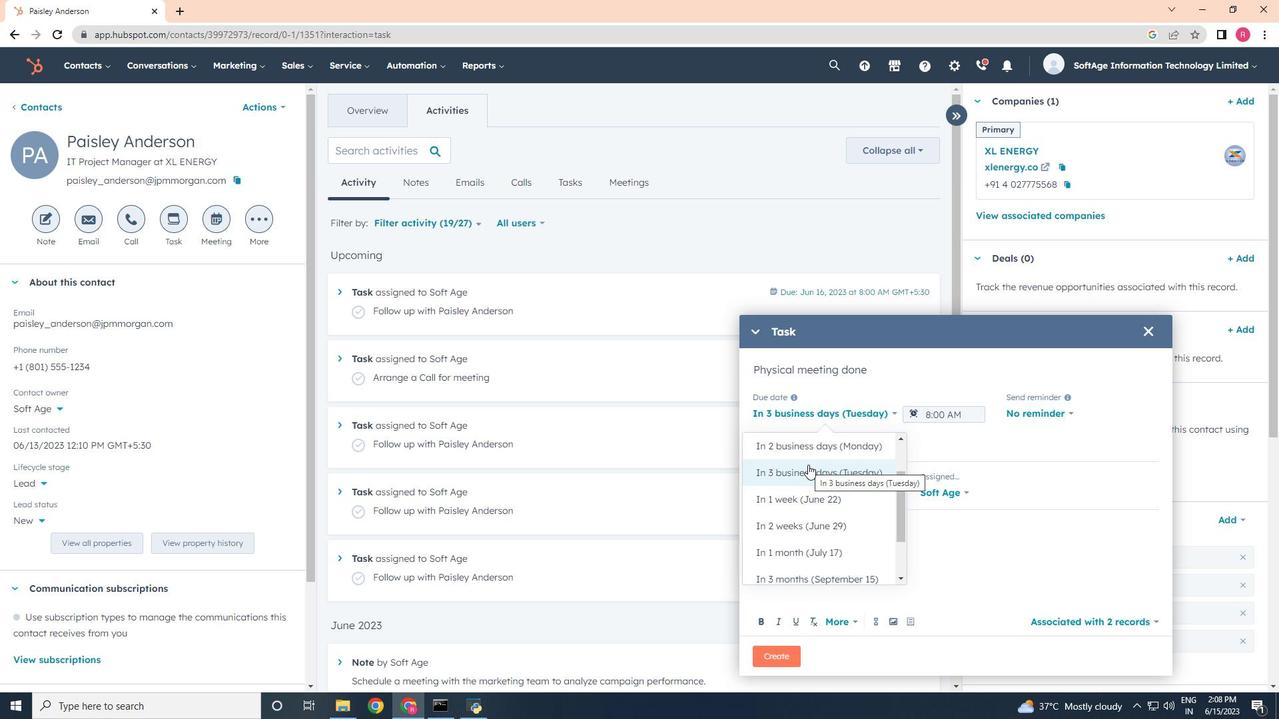 
Action: Mouse moved to (1056, 415)
Screenshot: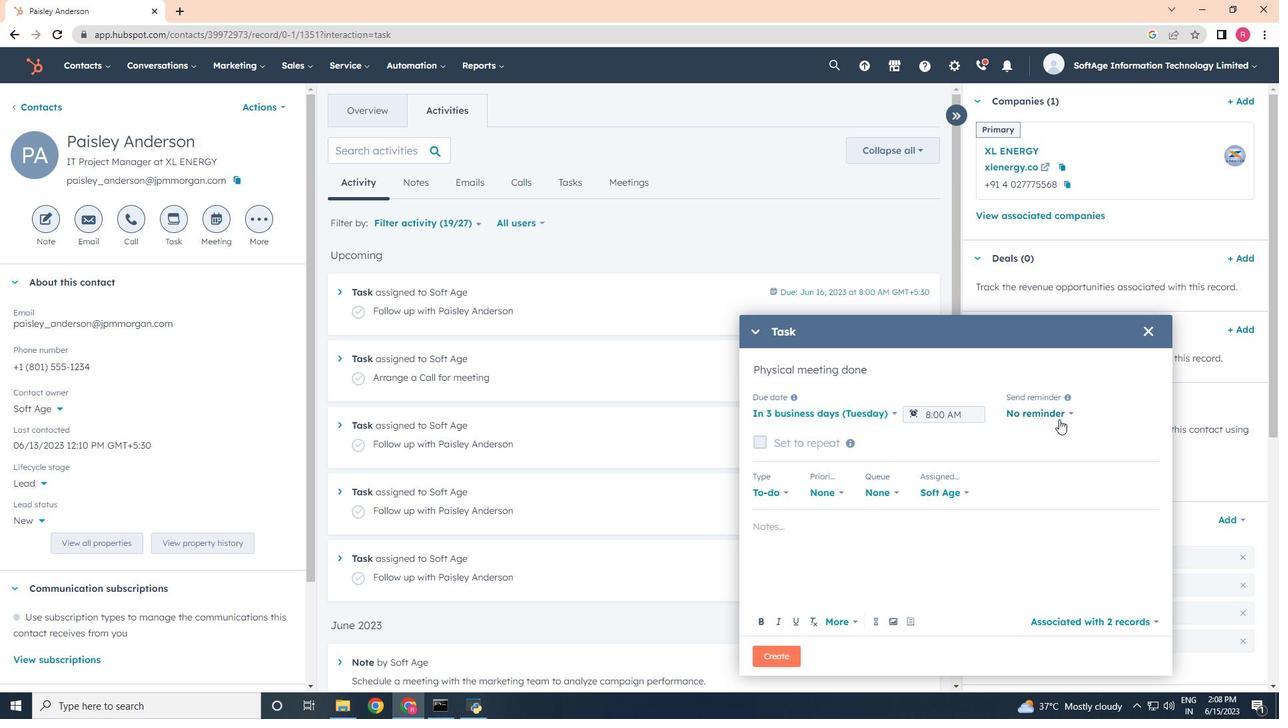 
Action: Mouse pressed left at (1056, 415)
Screenshot: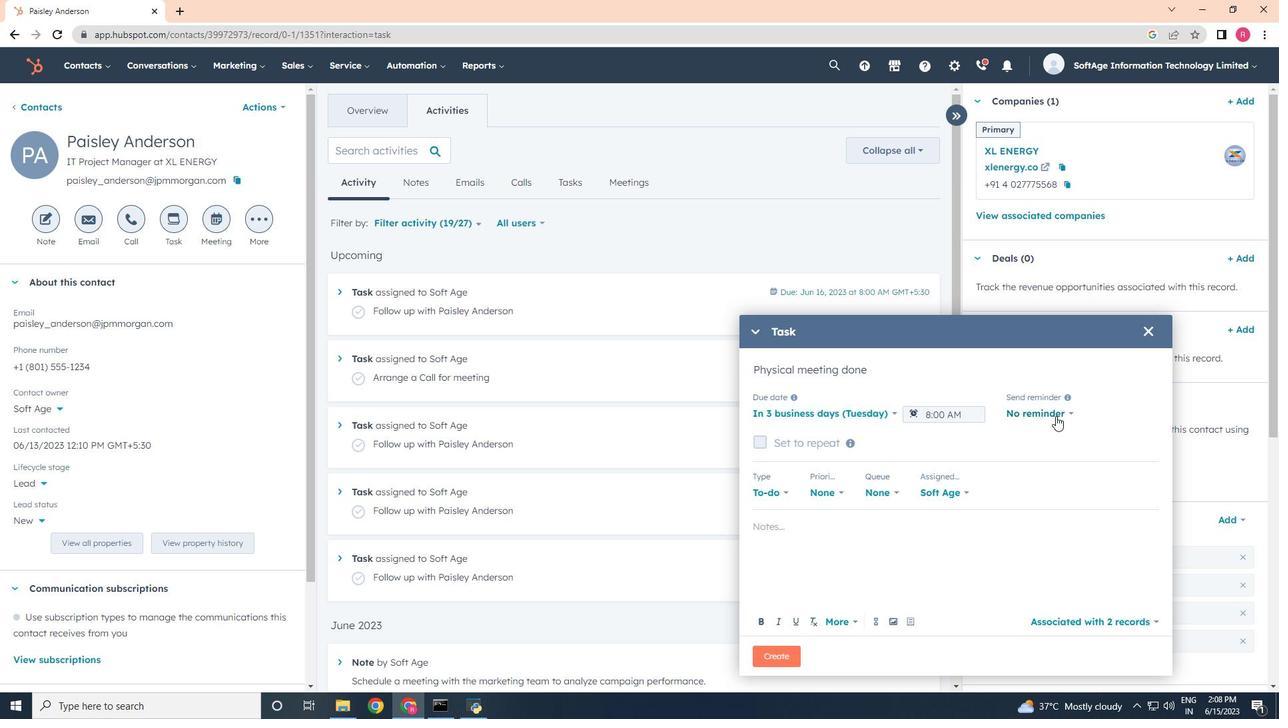 
Action: Mouse moved to (1017, 497)
Screenshot: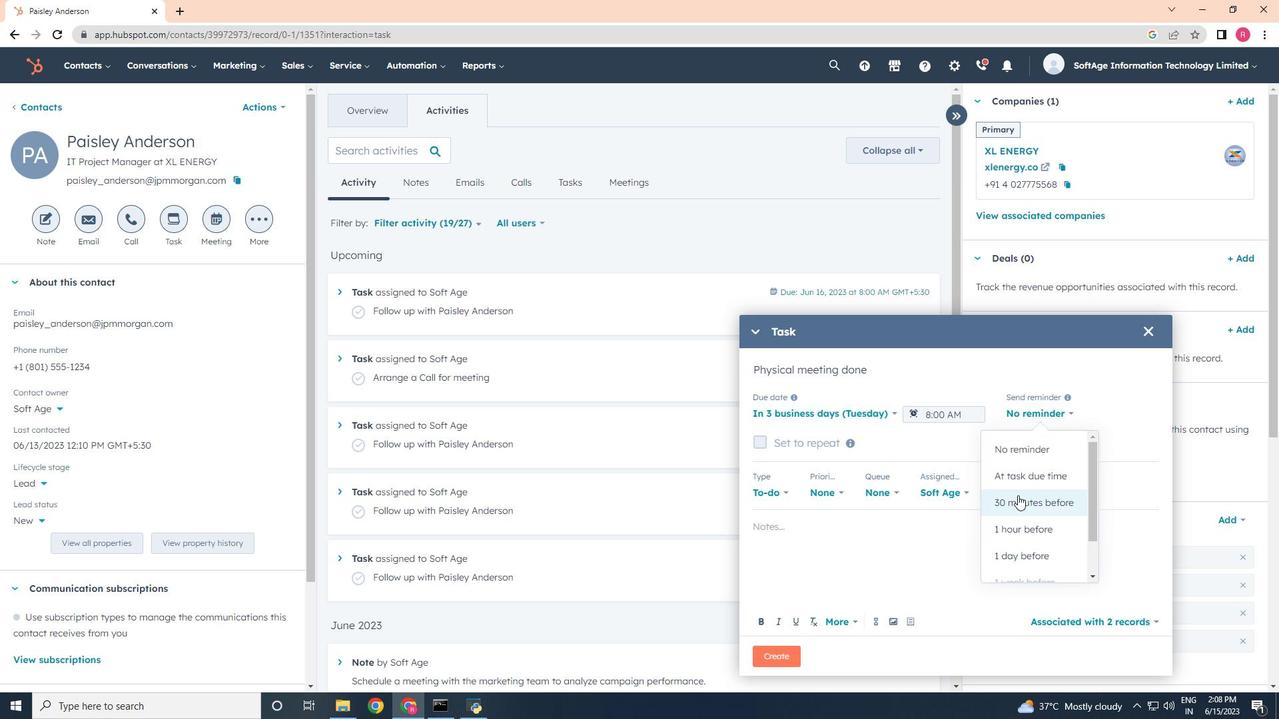 
Action: Mouse pressed left at (1017, 497)
Screenshot: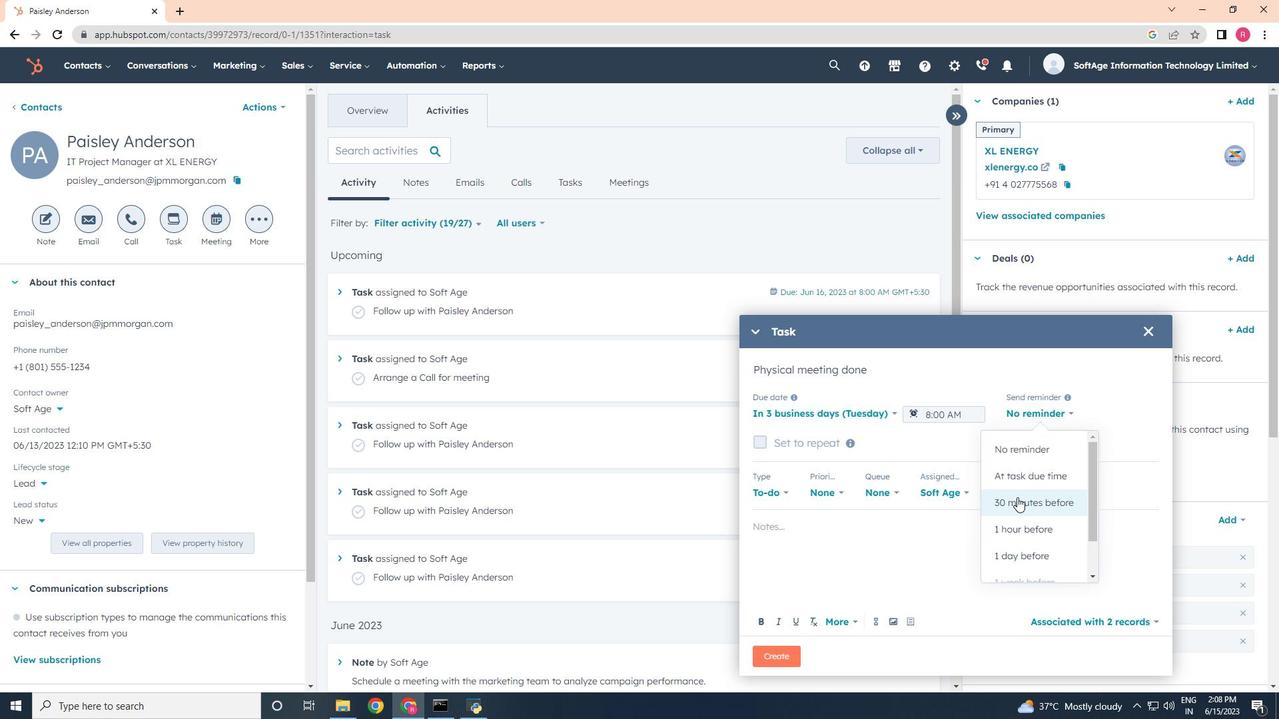 
Action: Mouse moved to (824, 491)
Screenshot: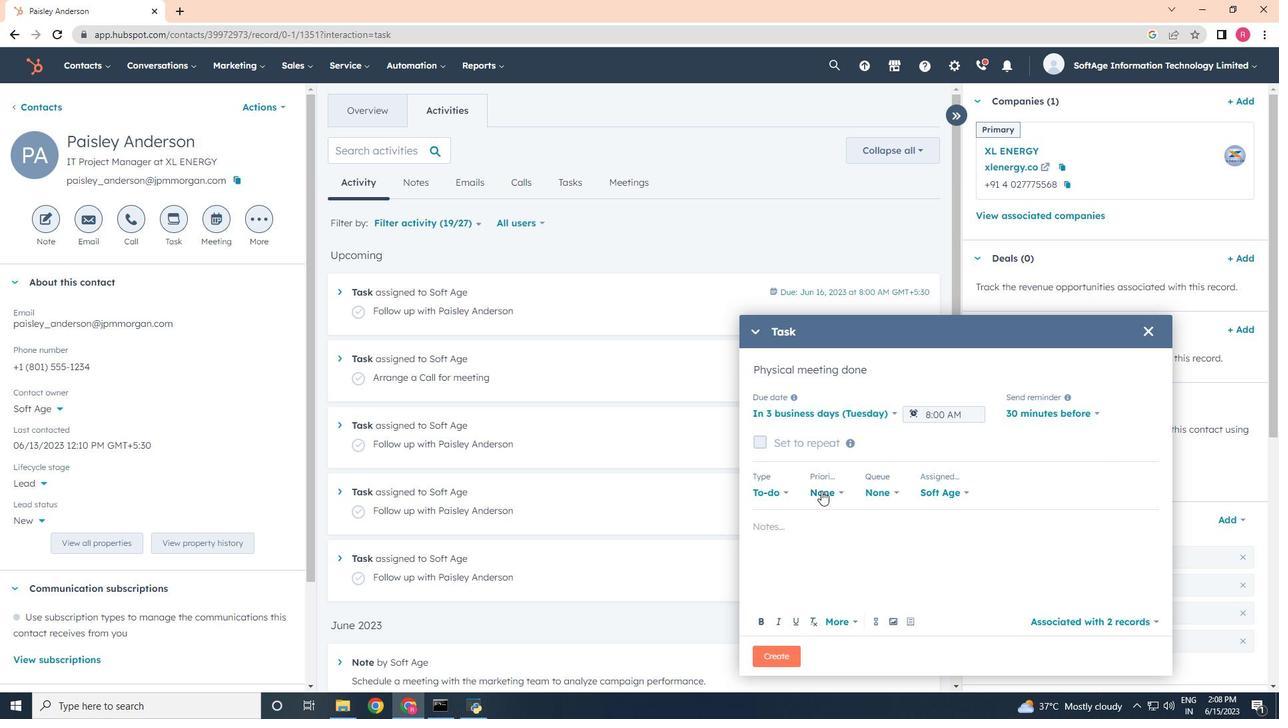 
Action: Mouse pressed left at (824, 491)
Screenshot: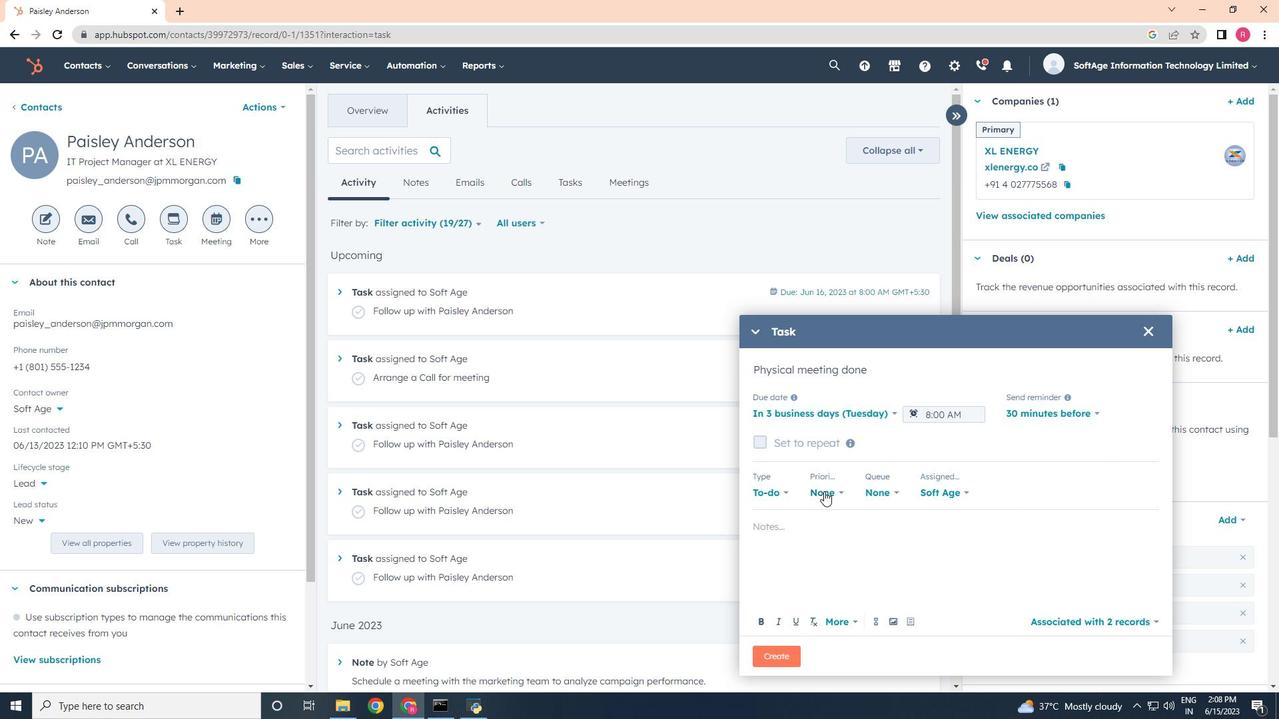 
Action: Mouse moved to (817, 608)
Screenshot: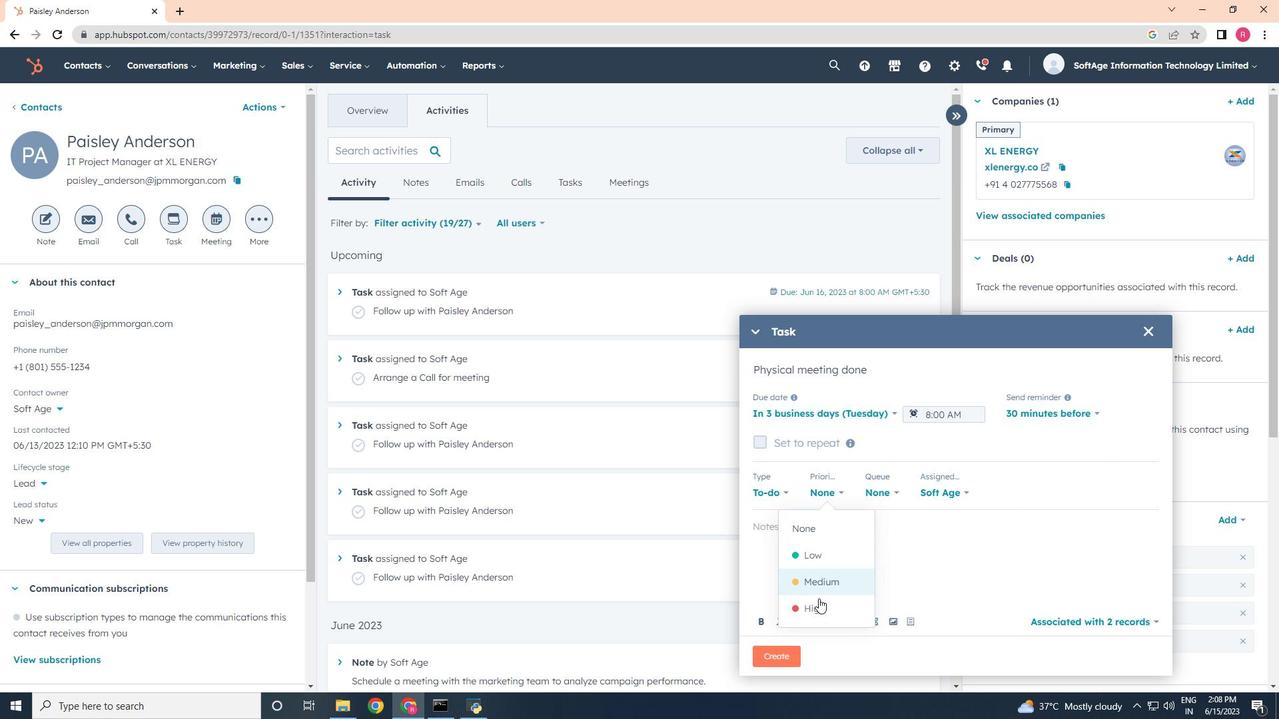 
Action: Mouse pressed left at (817, 608)
Screenshot: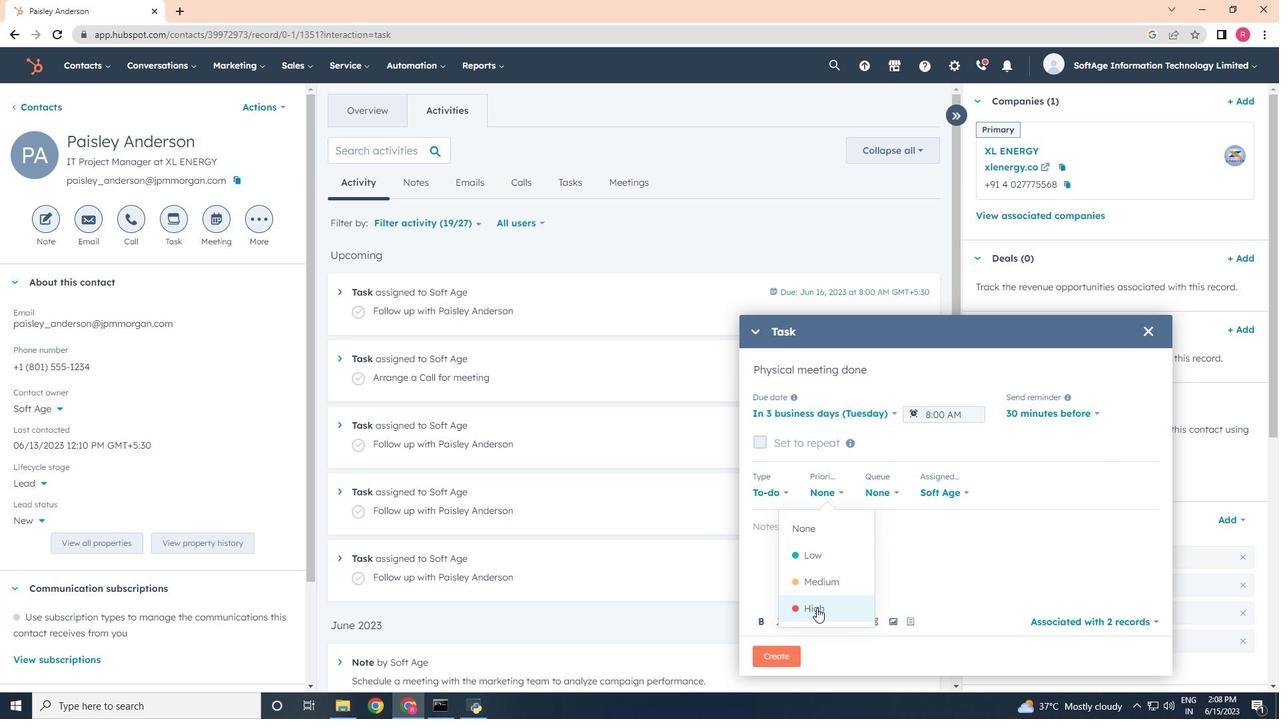 
Action: Mouse moved to (763, 541)
Screenshot: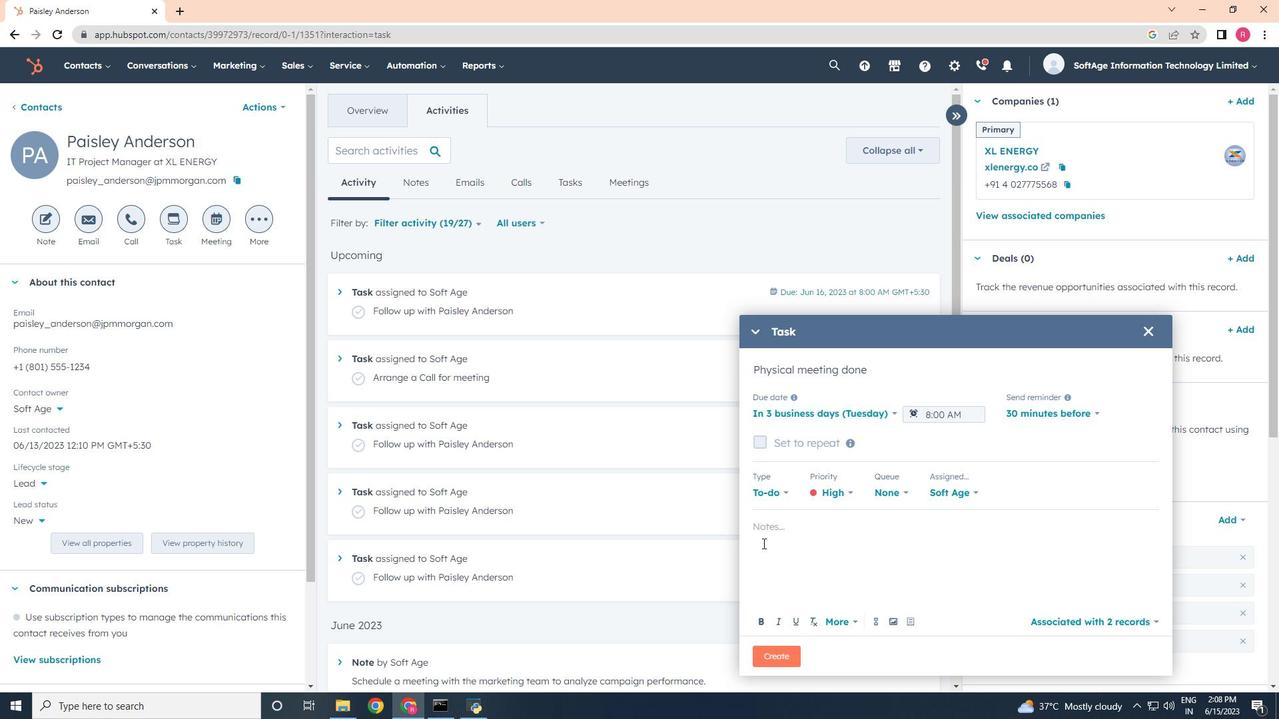 
Action: Mouse pressed left at (763, 541)
Screenshot: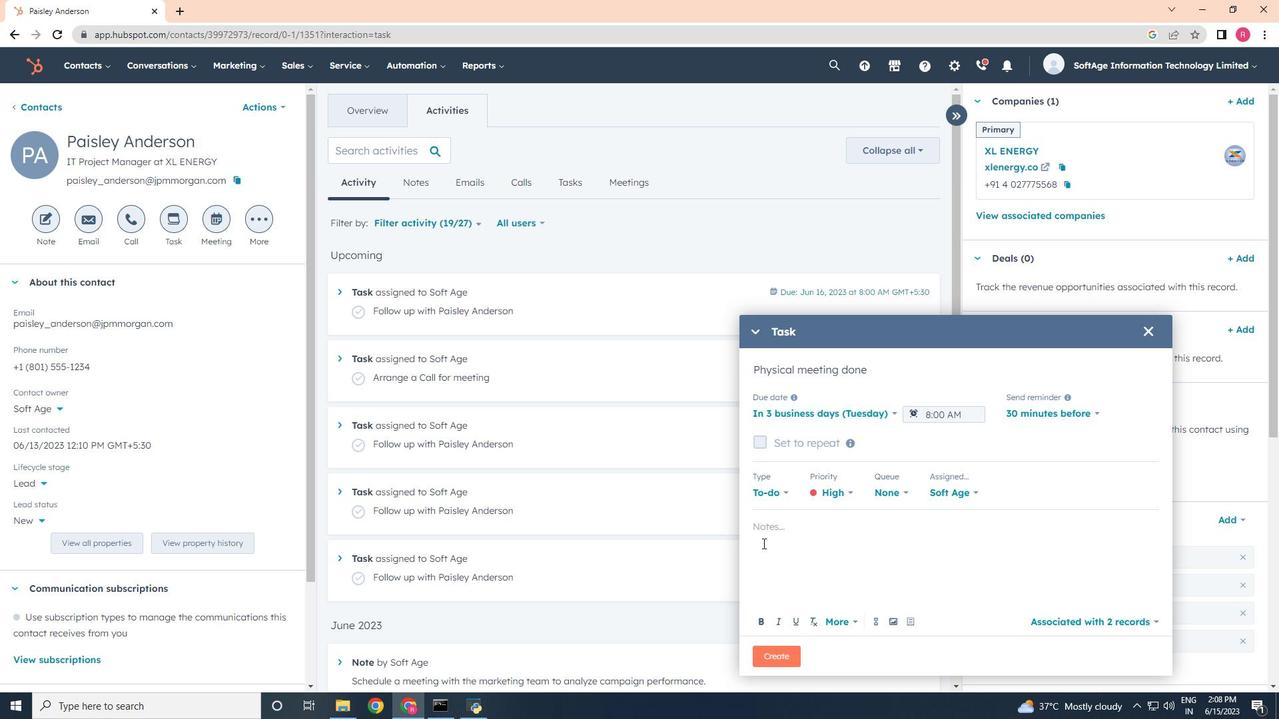 
Action: Mouse moved to (765, 541)
Screenshot: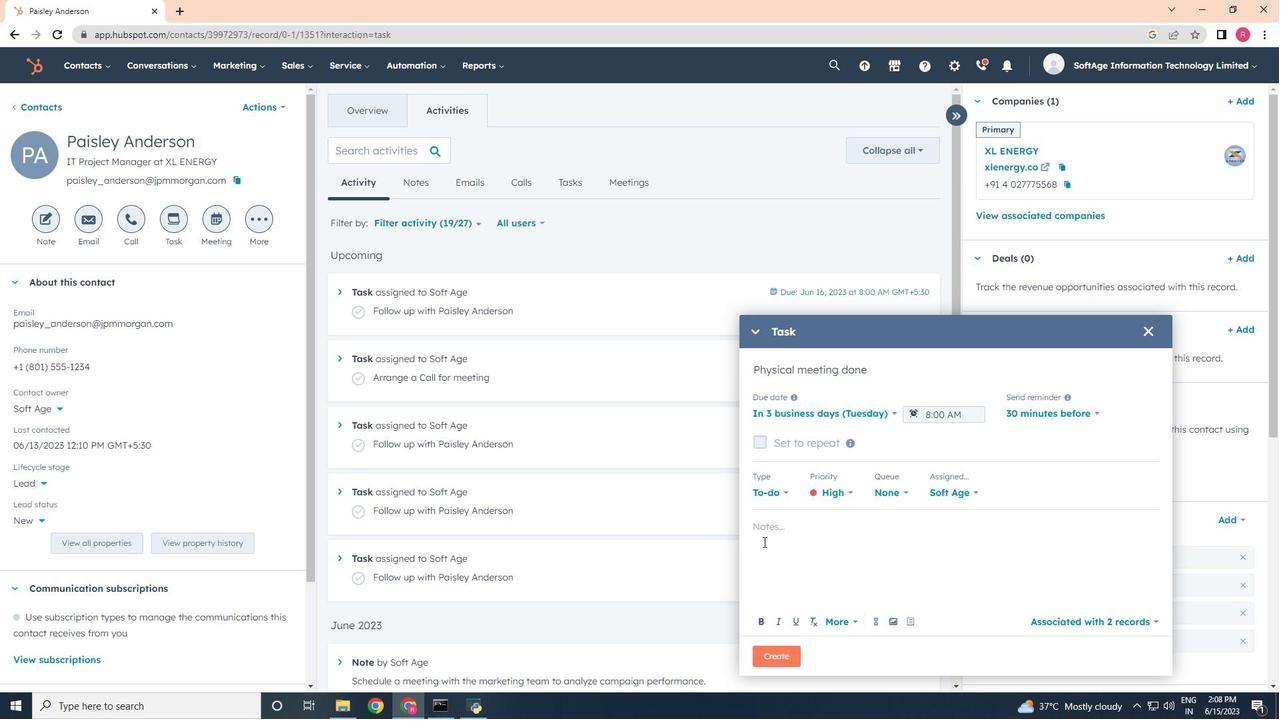 
Action: Key pressed <Key.shift><Key.shift><Key.shift><Key.shift>Review<Key.space>the<Key.space>attached<Key.space>proposal.
Screenshot: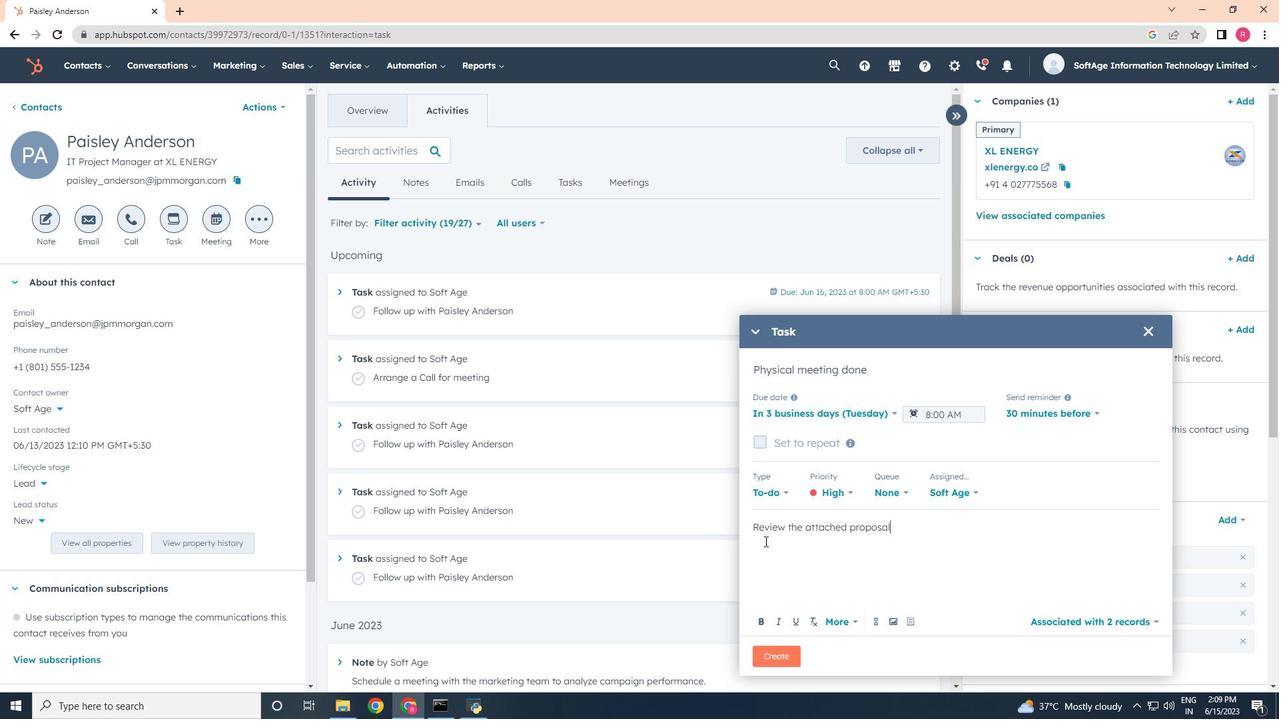 
Action: Mouse moved to (782, 649)
Screenshot: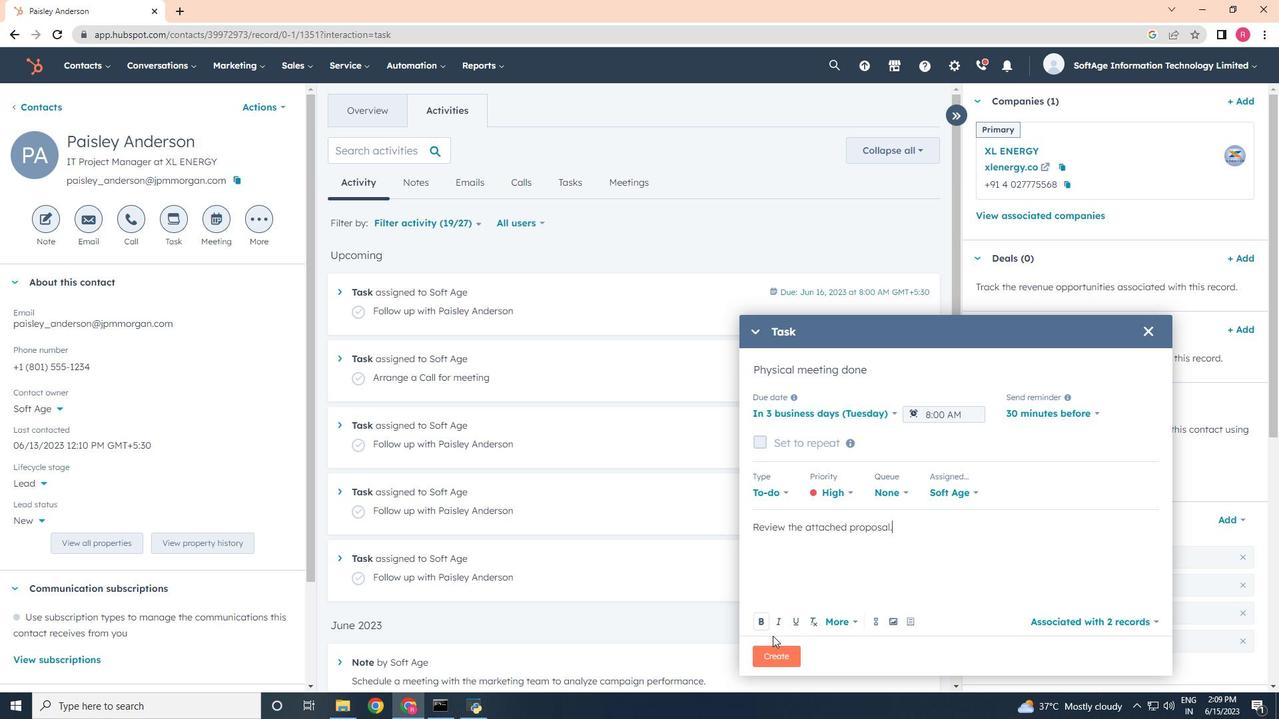 
Action: Mouse pressed left at (782, 649)
Screenshot: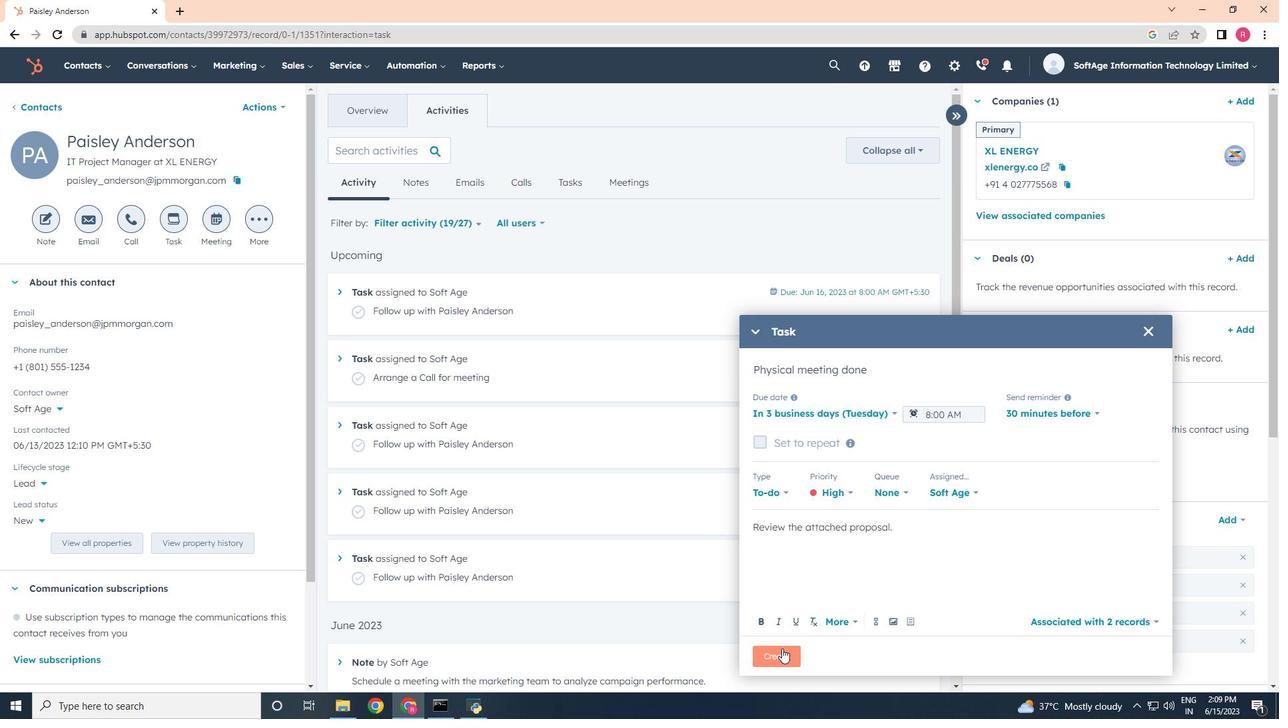 
